 Task: open a new blank ppt, save the file as Airportss.pptxAdd the title 'Airports:', Add the following points with square bullets with the sub title 'A.	Atlanta Hartsfield-Jackson International Airport_x000D_
B.	Beijing Capital International Airport_x000D_
C.	Chicago O'Hare International Airport_x000D_
'Select the entire text and change line spacing to  3 ,change the font size of title and sub titile to 16
Action: Mouse moved to (174, 185)
Screenshot: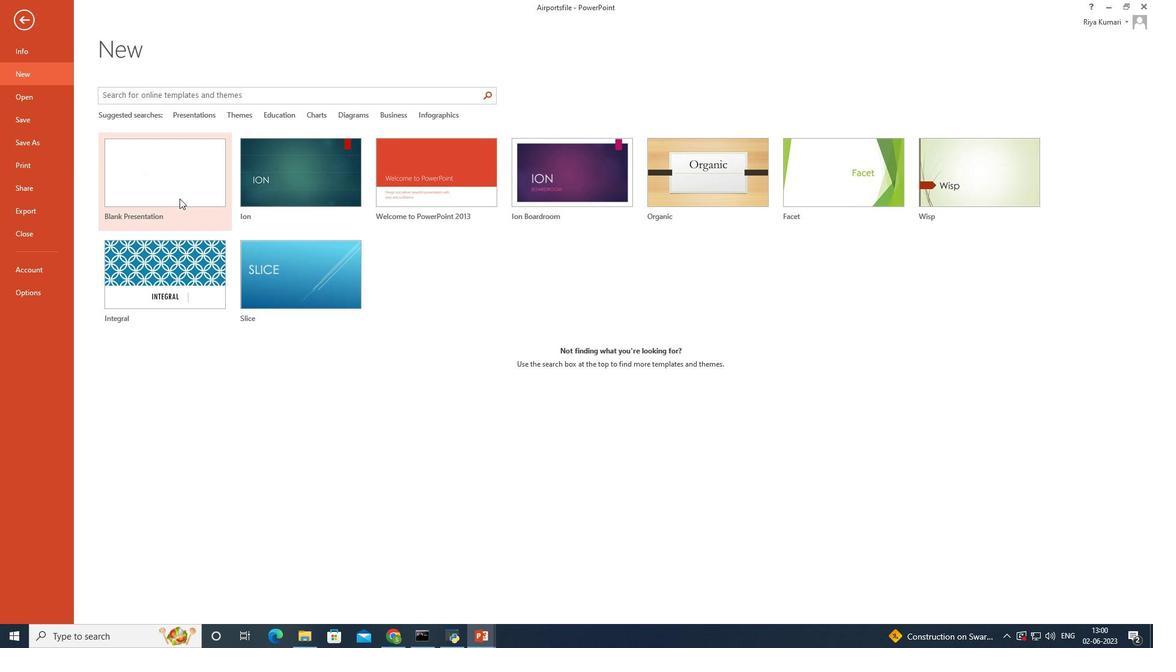 
Action: Mouse pressed left at (174, 185)
Screenshot: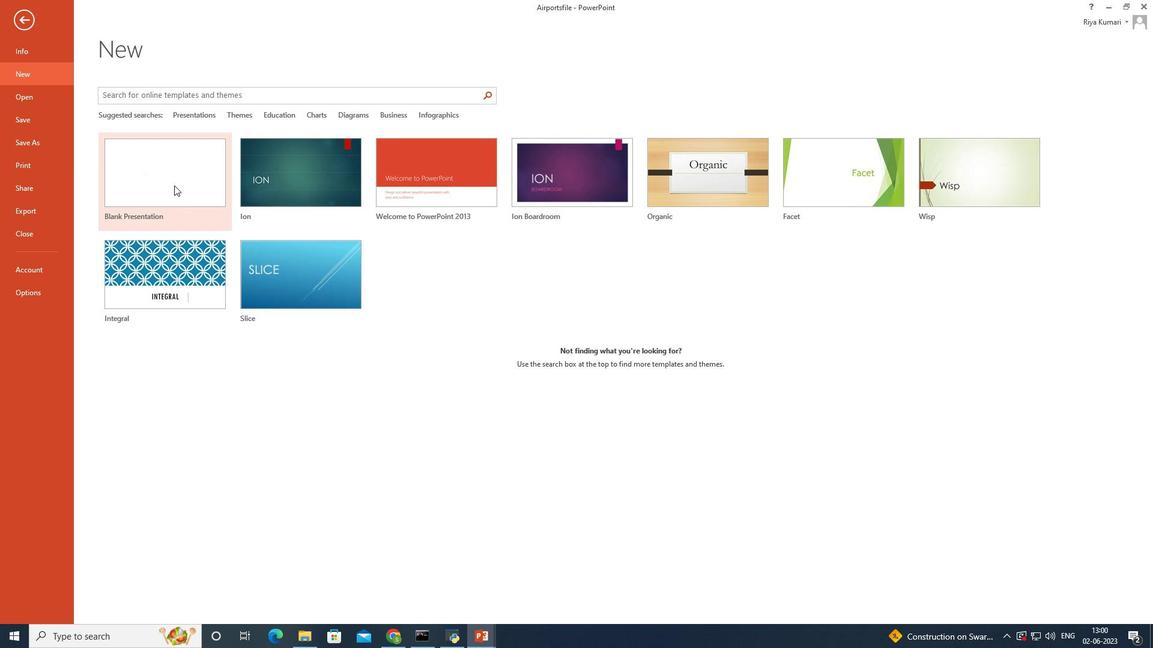 
Action: Mouse moved to (168, 216)
Screenshot: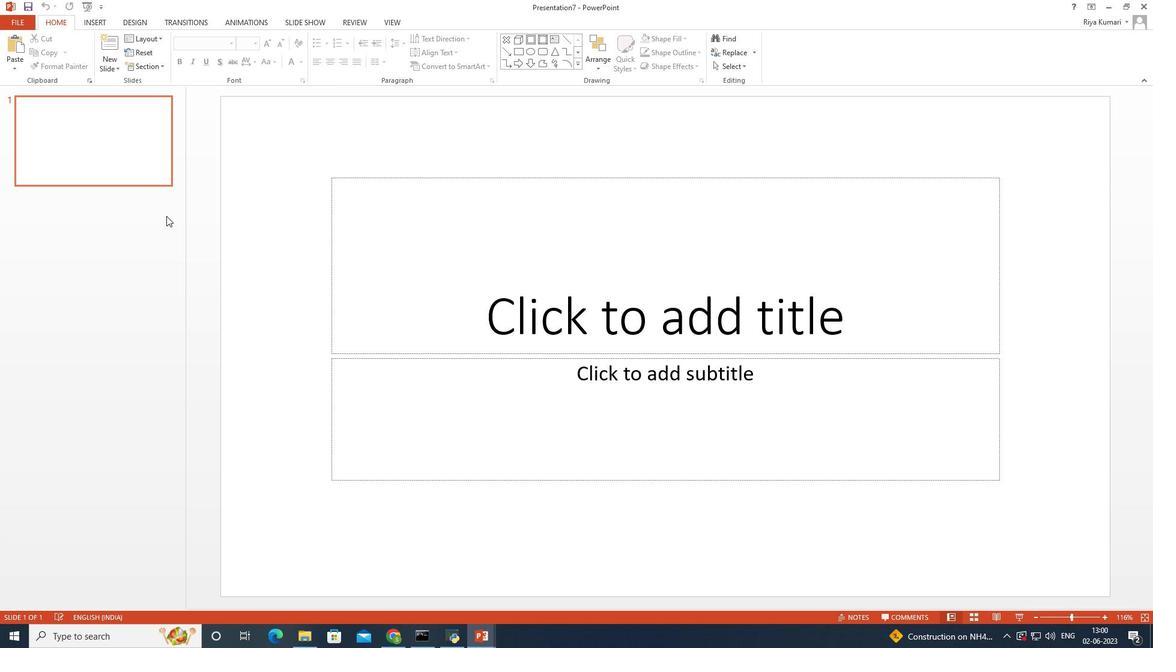 
Action: Key pressed ctrl+S
Screenshot: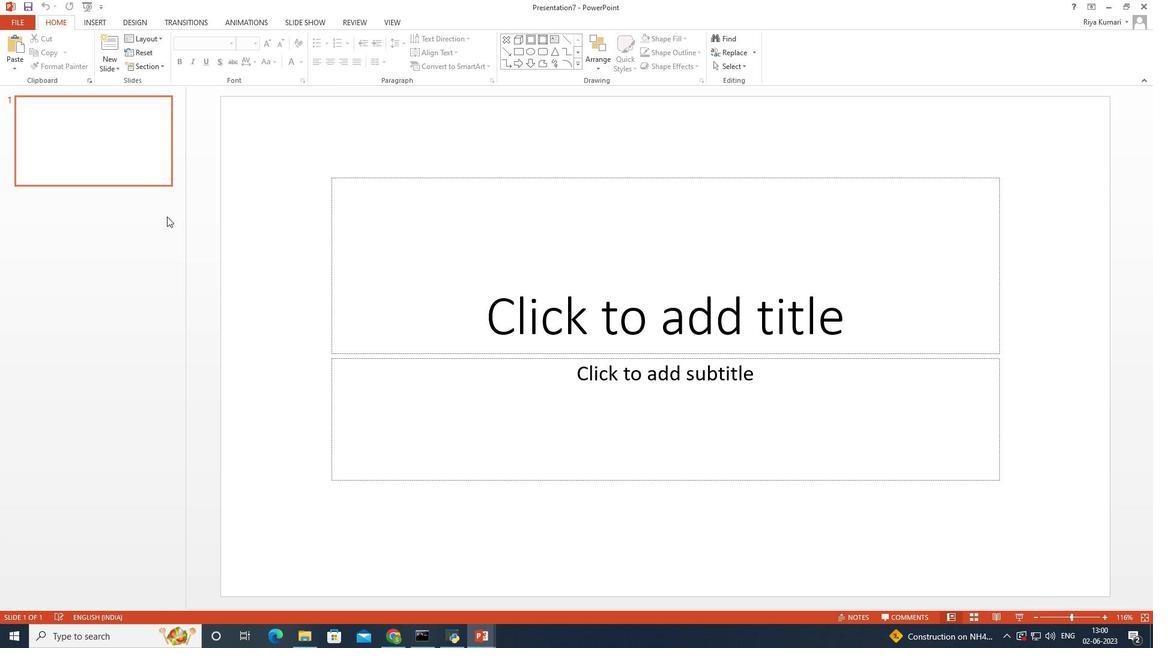 
Action: Mouse moved to (317, 124)
Screenshot: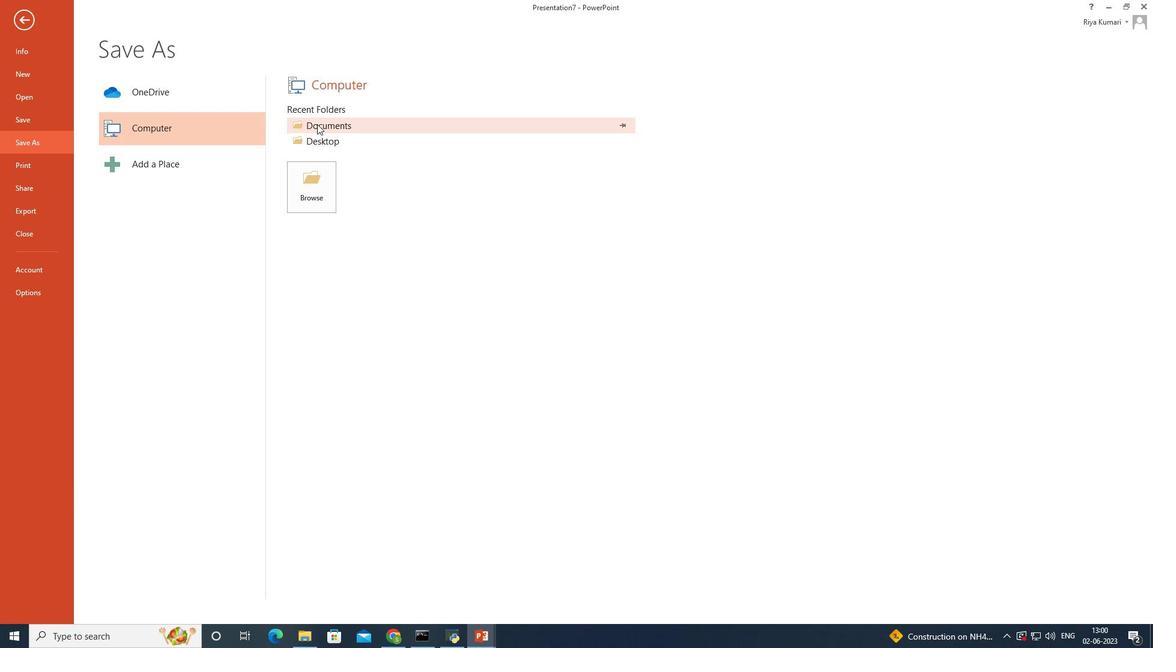 
Action: Mouse pressed left at (317, 124)
Screenshot: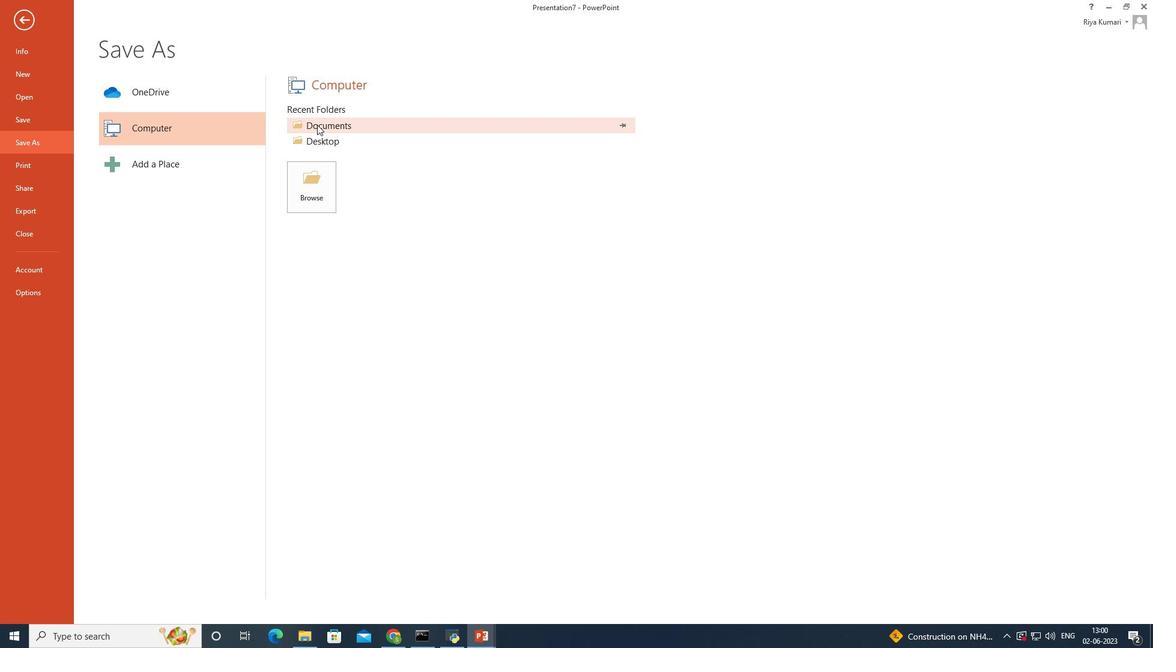 
Action: Mouse moved to (840, 386)
Screenshot: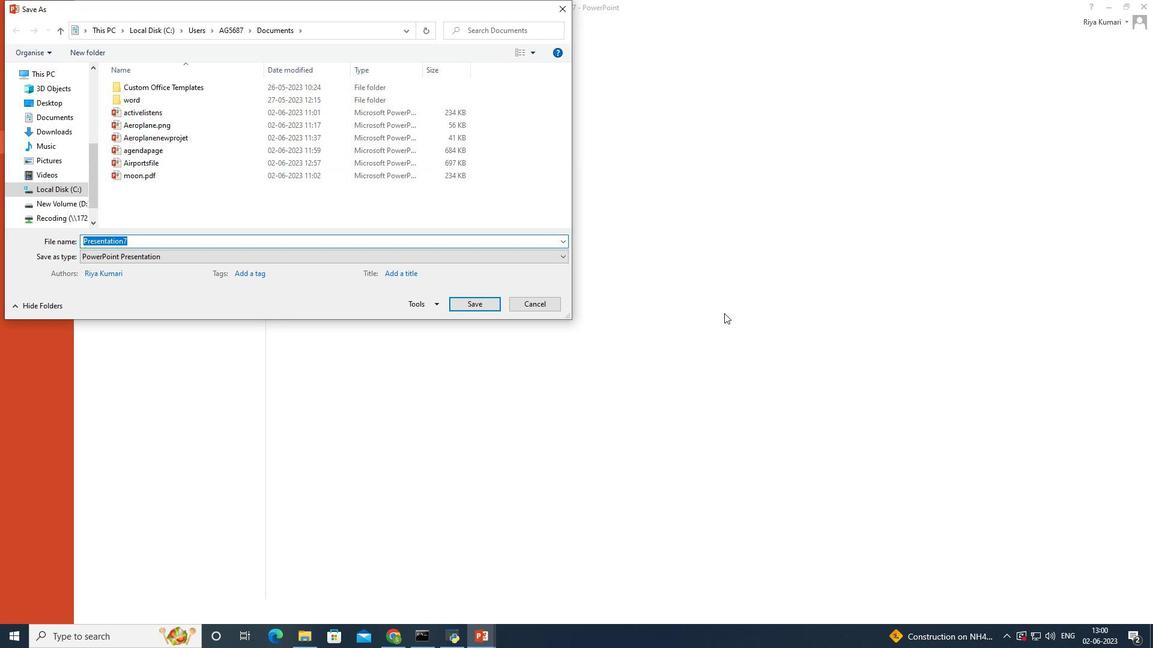 
Action: Key pressed <Key.shift>Airportss.pptz<Key.backspace>x<Key.enter>
Screenshot: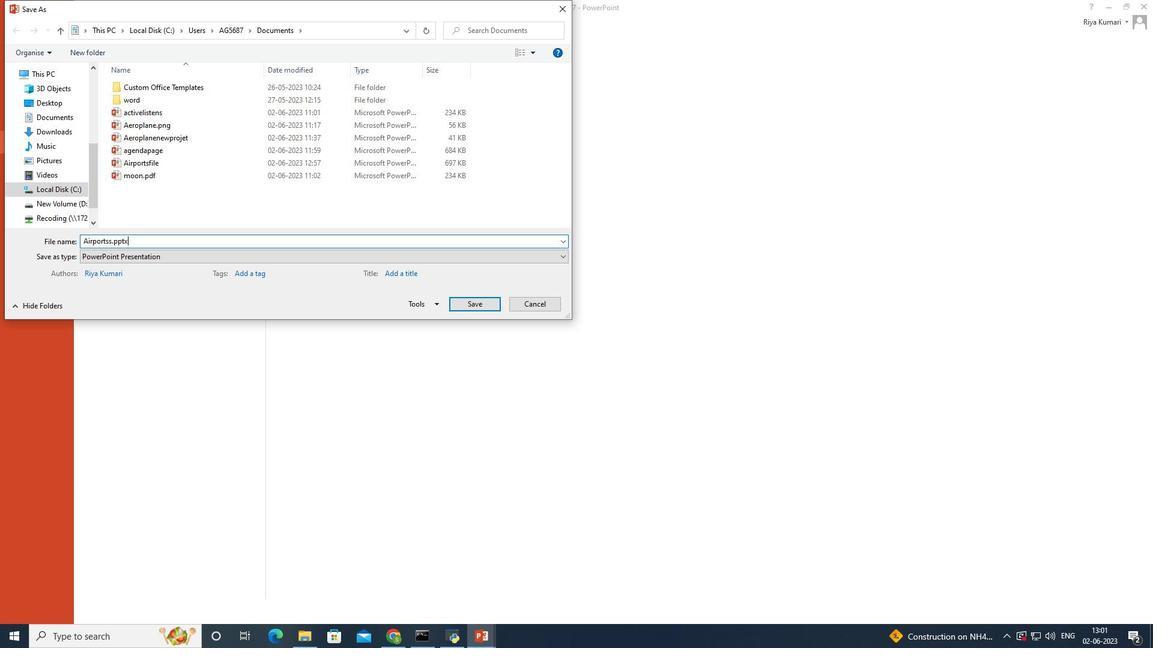 
Action: Mouse moved to (851, 323)
Screenshot: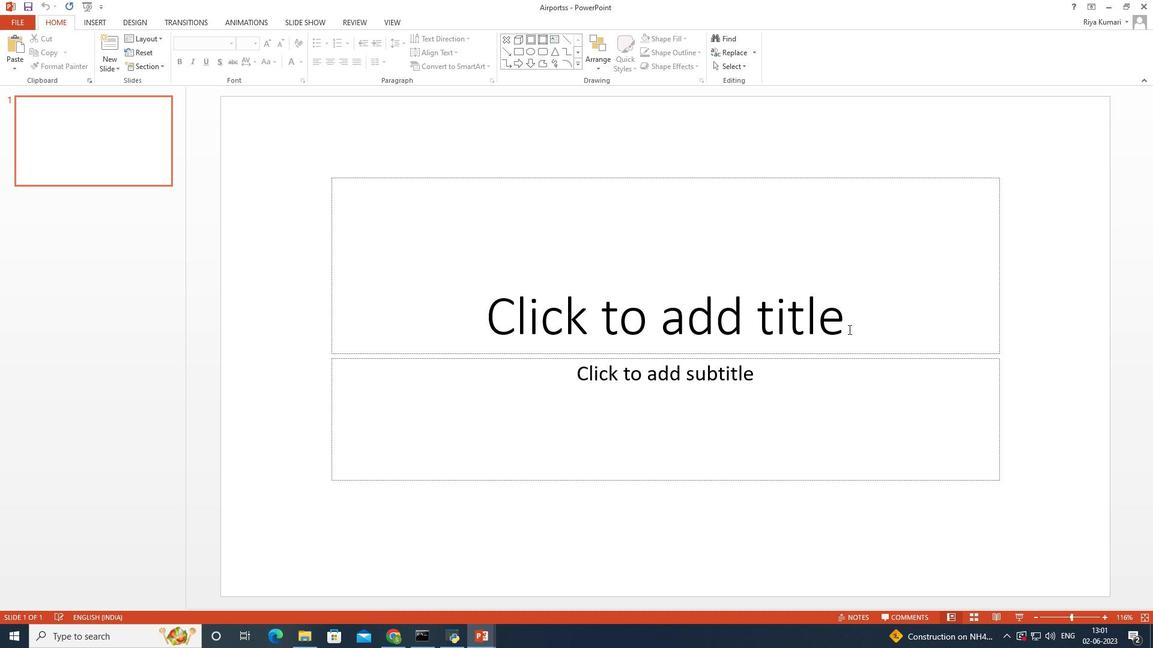 
Action: Mouse pressed left at (851, 323)
Screenshot: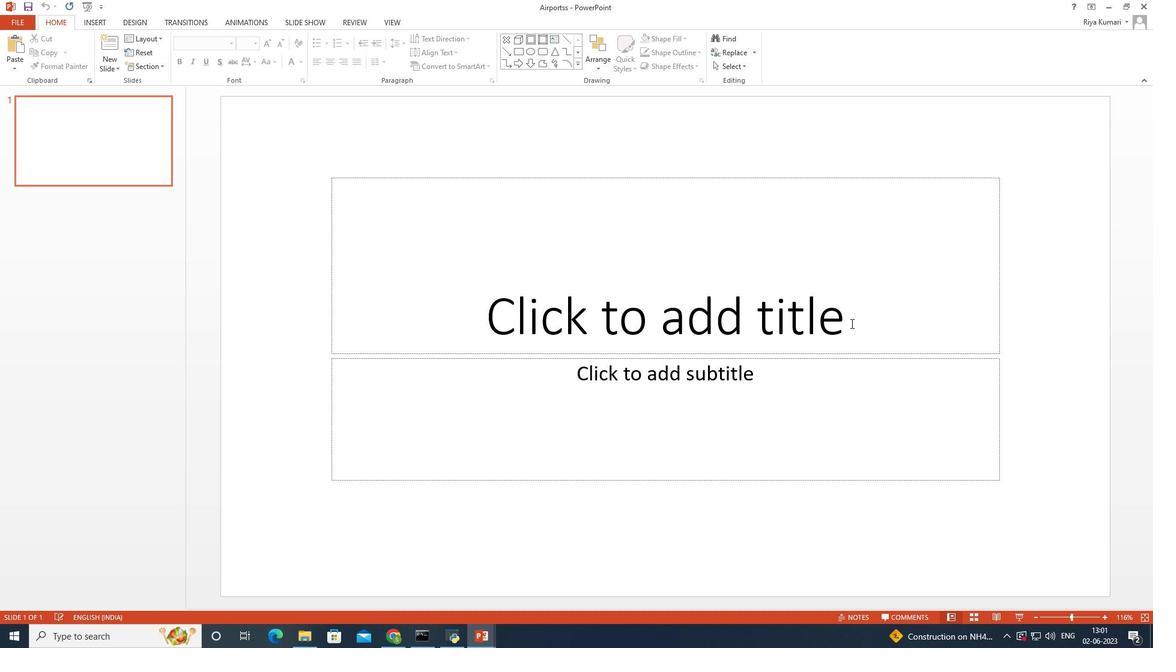 
Action: Mouse moved to (843, 321)
Screenshot: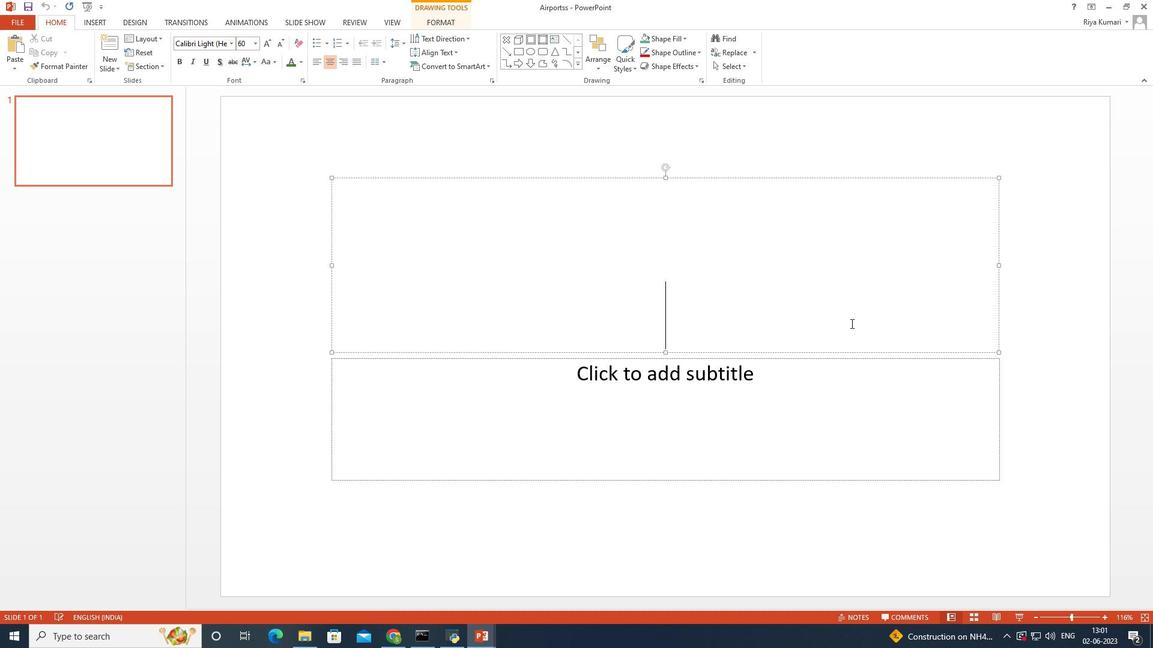 
Action: Key pressed <Key.shift>Airports
Screenshot: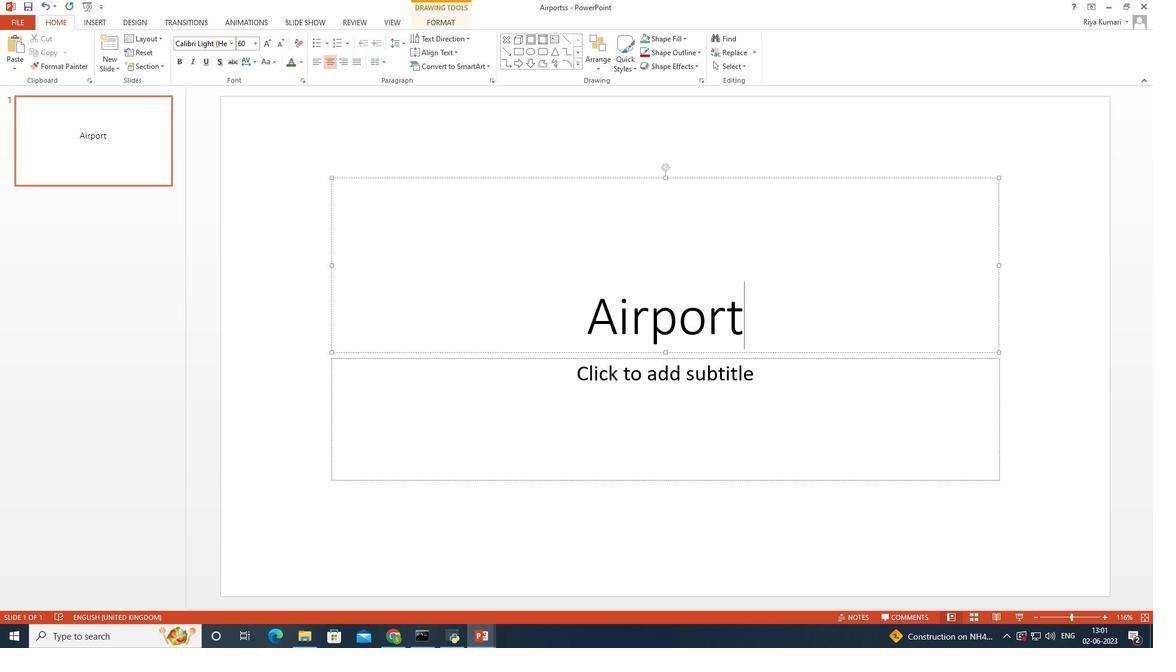 
Action: Mouse moved to (792, 385)
Screenshot: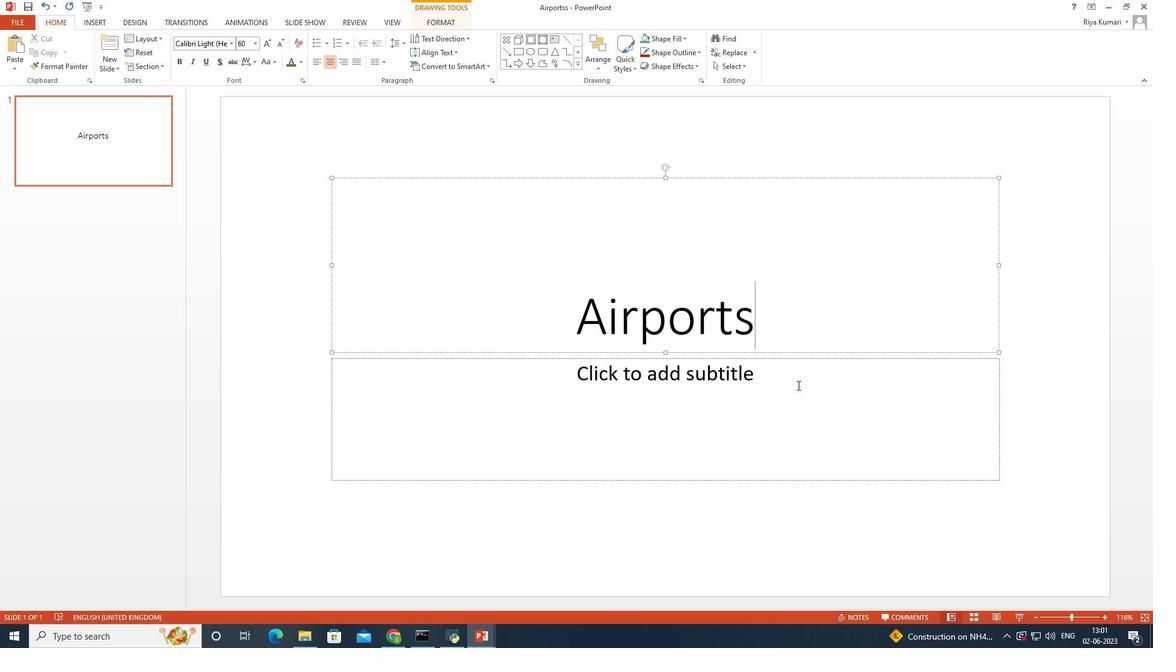 
Action: Mouse pressed left at (792, 385)
Screenshot: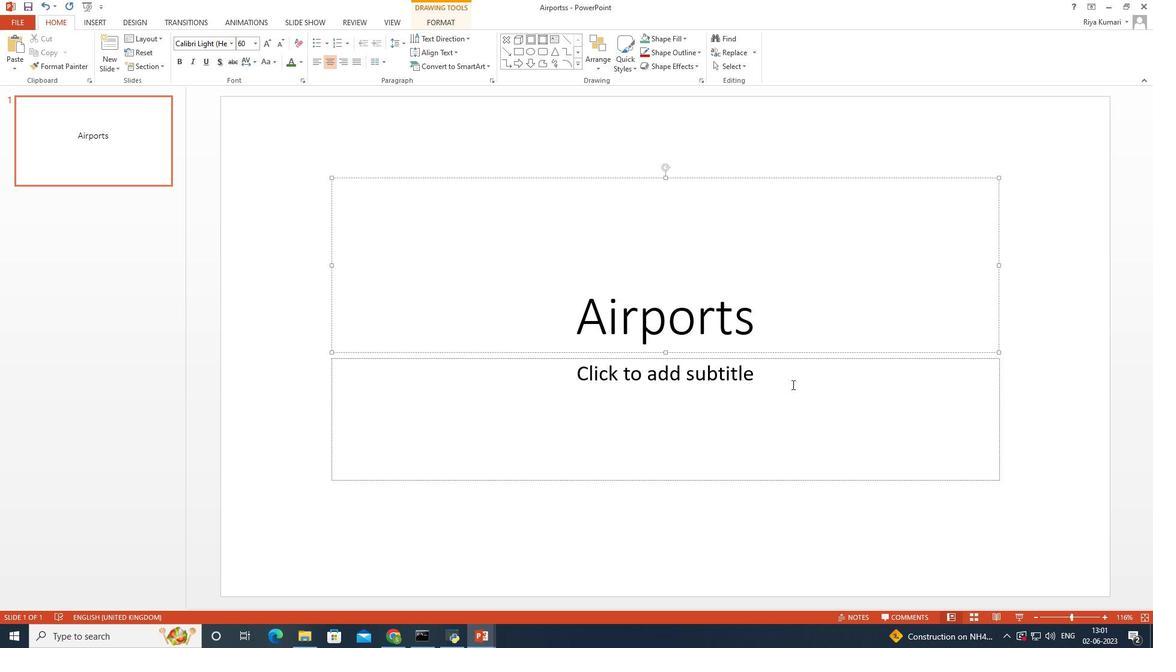 
Action: Mouse moved to (345, 43)
Screenshot: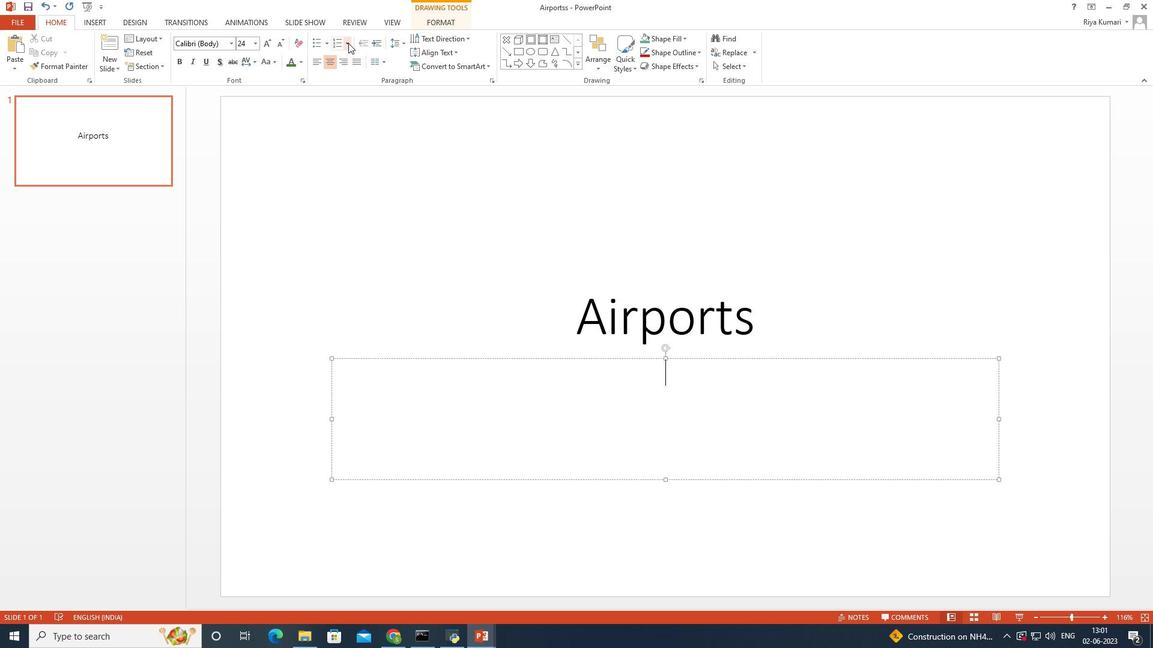 
Action: Mouse pressed left at (345, 43)
Screenshot: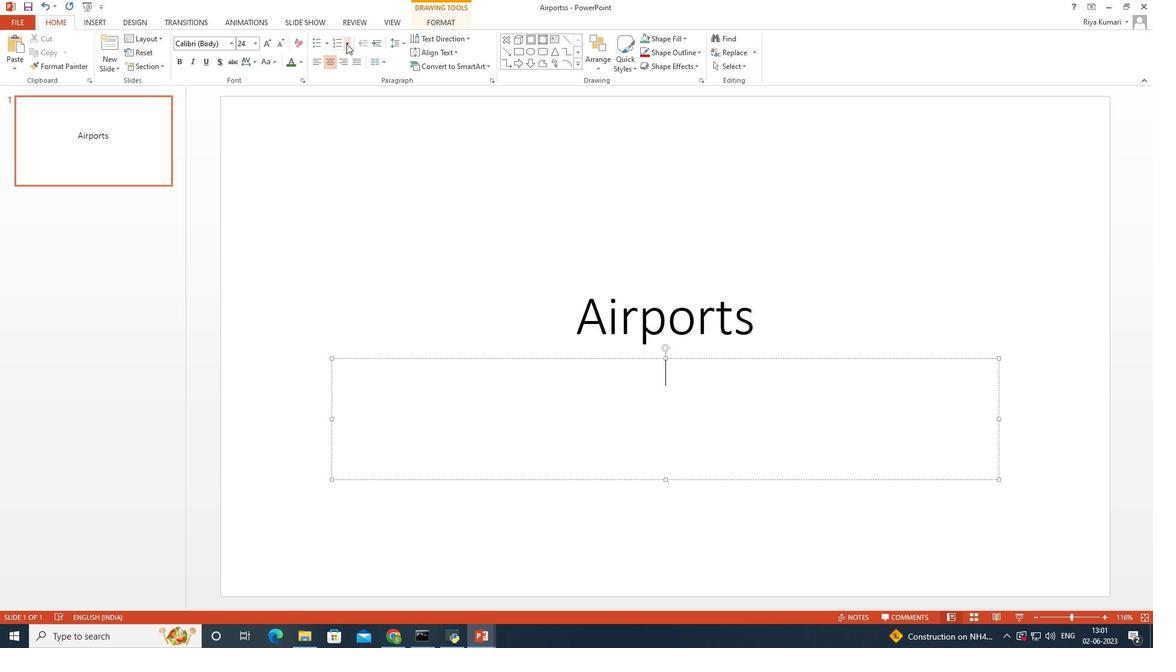 
Action: Mouse moved to (412, 124)
Screenshot: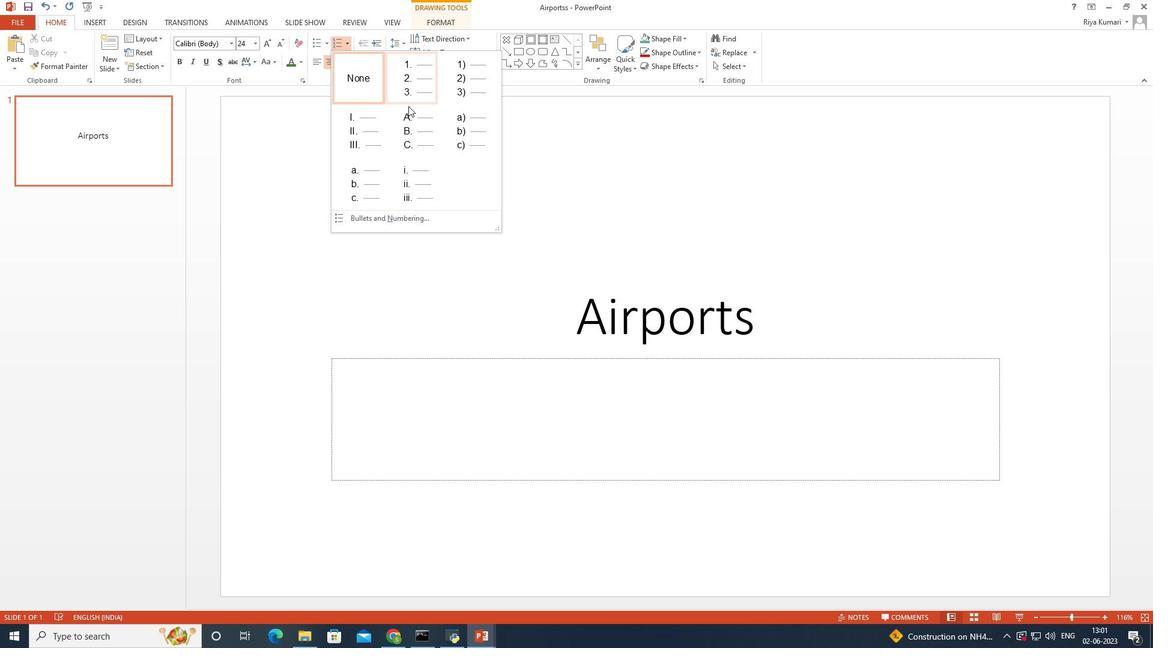 
Action: Mouse pressed left at (412, 124)
Screenshot: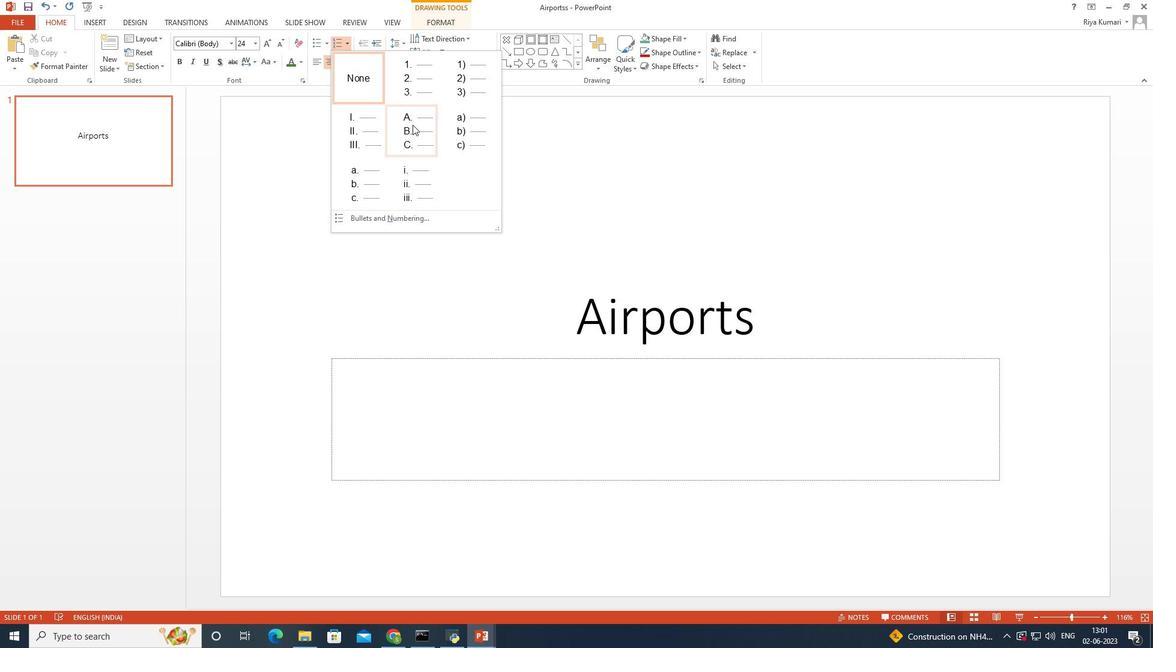 
Action: Mouse moved to (716, 213)
Screenshot: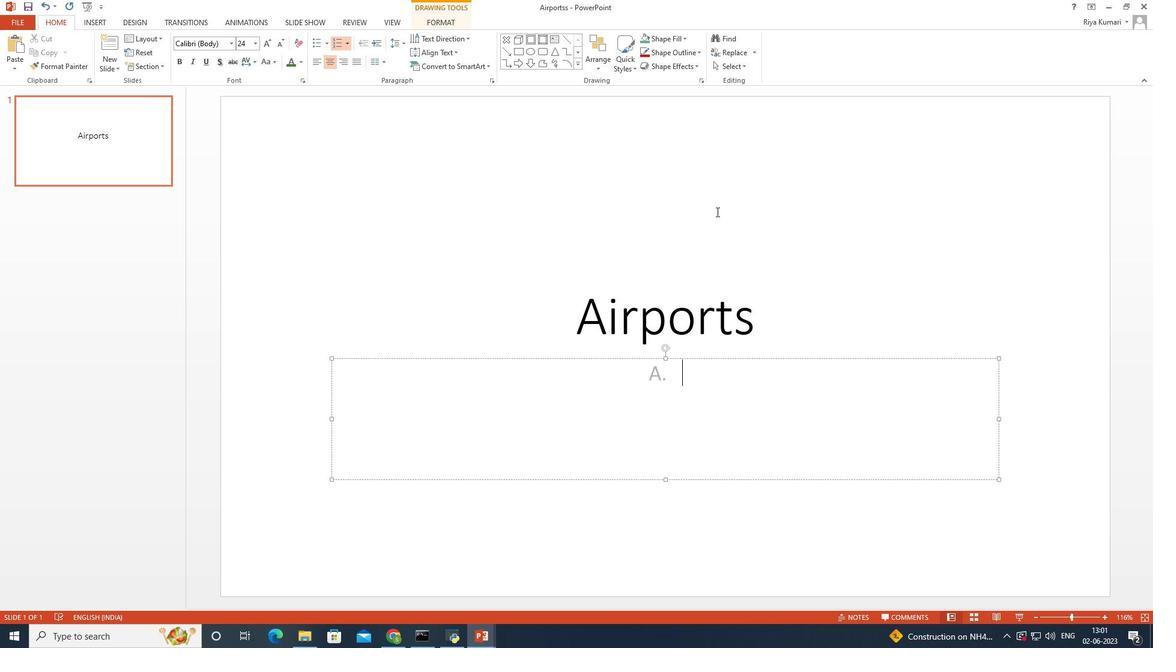 
Action: Key pressed <Key.shift>A
Screenshot: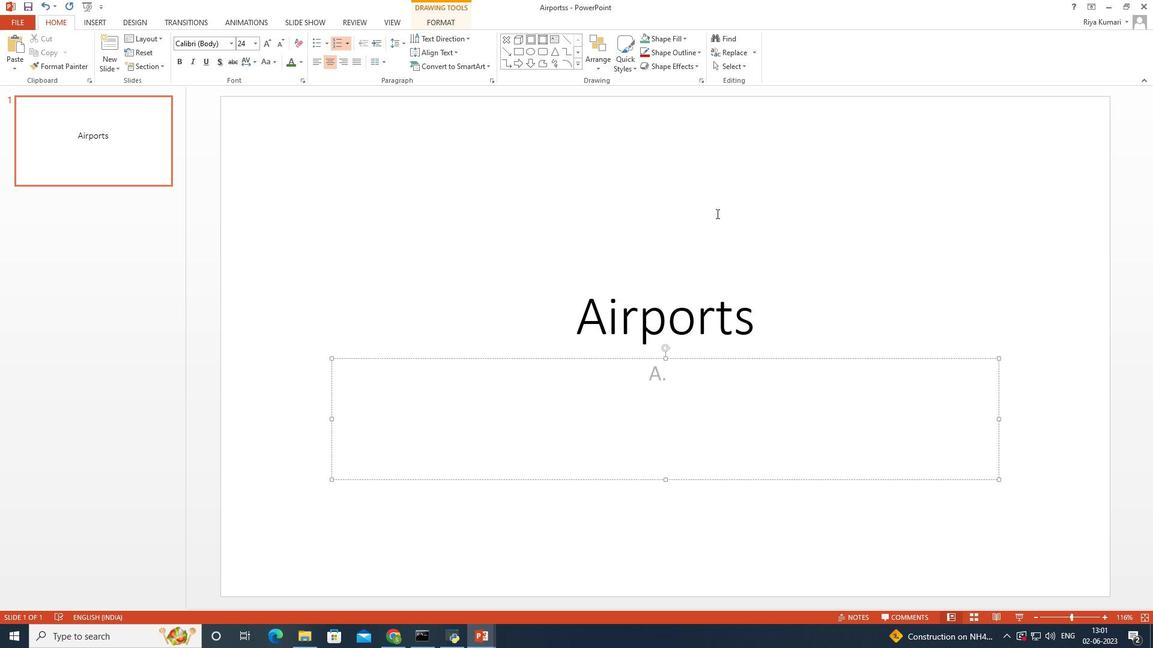 
Action: Mouse moved to (757, 221)
Screenshot: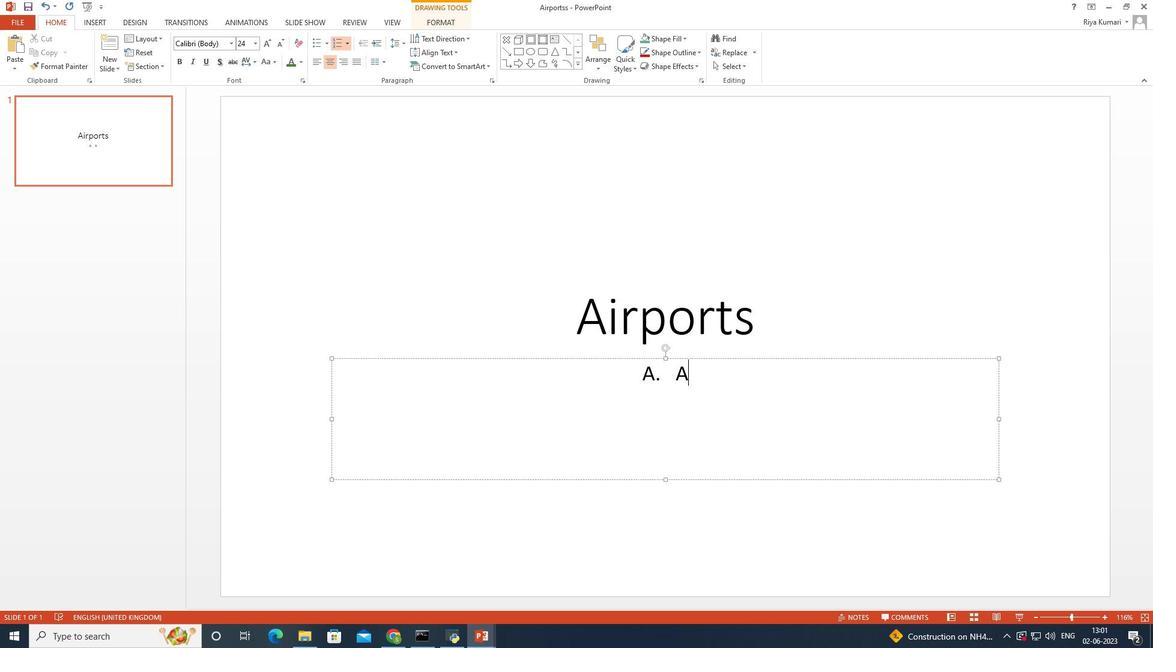 
Action: Key pressed tlanta<Key.space><Key.shift>Hartsfield-<Key.shift>jackson<Key.space><Key.shift>International<Key.space><Key.shift>Airport<Key.enter><Key.shift>Beijing<Key.space><Key.shift>Capital<Key.space><Key.shift>Intr<Key.backspace>ernational<Key.space><Key.shift>Airport<Key.space><Key.shift>Chicago<Key.space><Key.shift>O'<Key.space><Key.shift>Hare<Key.space><Key.shift>Internation
Screenshot: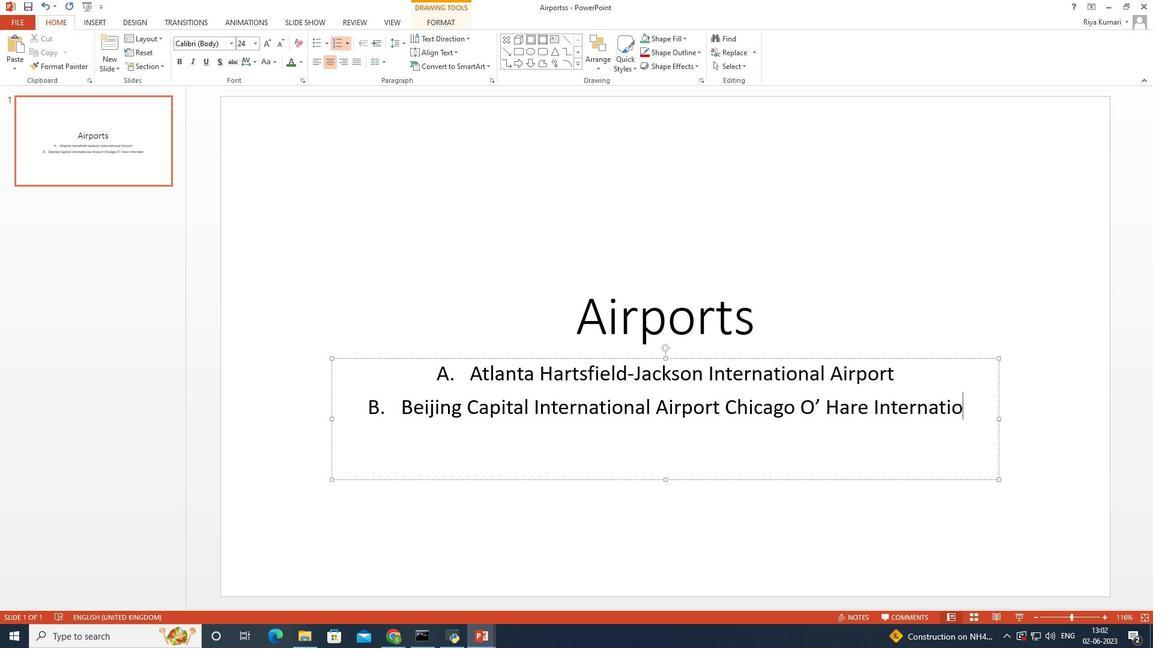 
Action: Mouse moved to (758, 221)
Screenshot: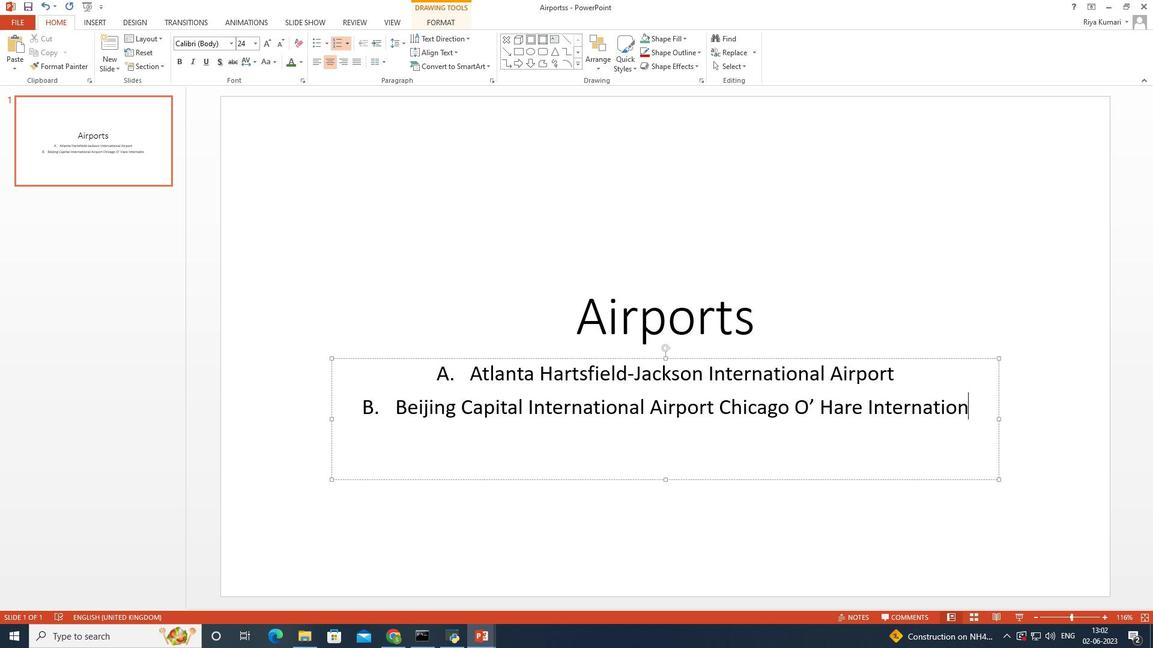 
Action: Key pressed a
Screenshot: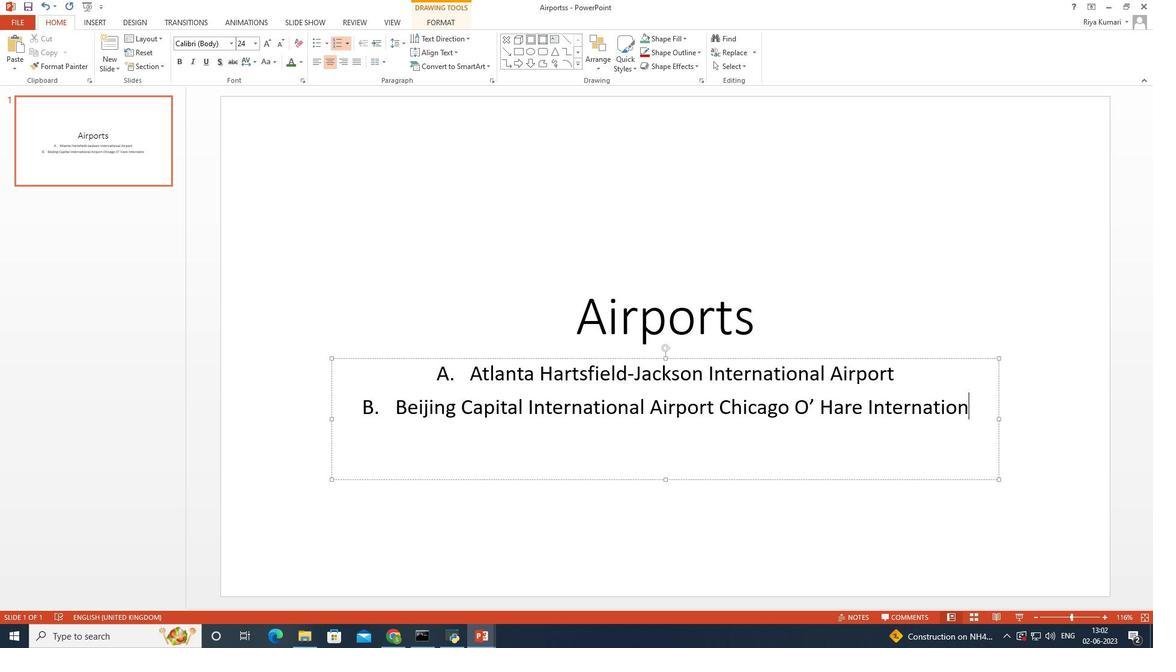 
Action: Mouse moved to (763, 221)
Screenshot: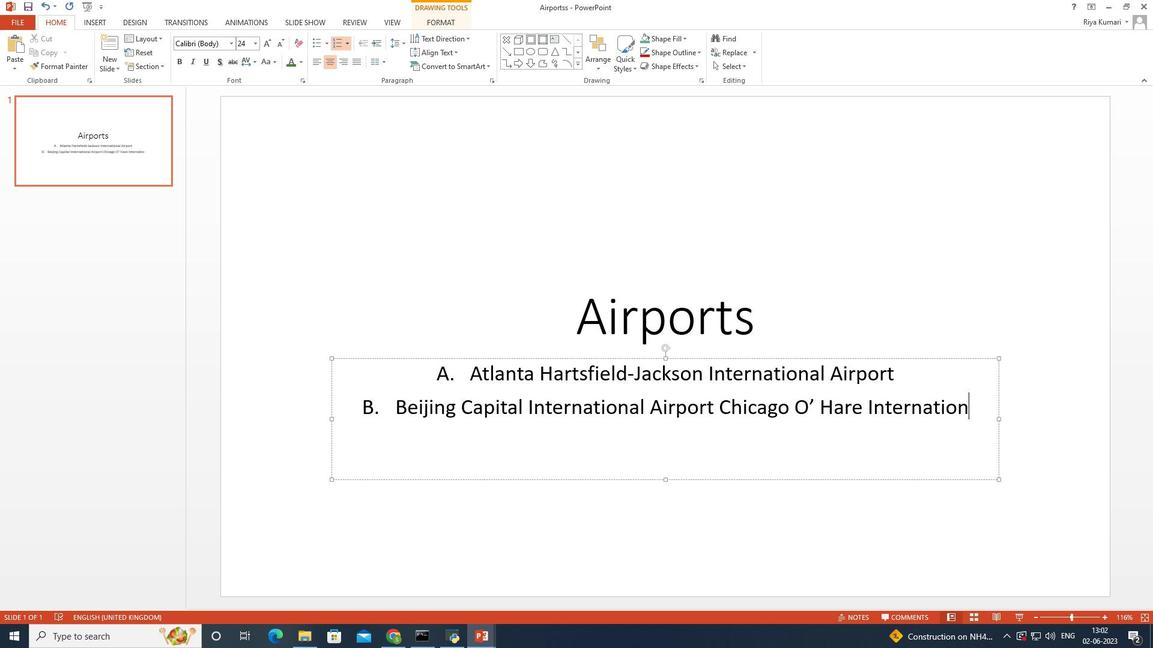 
Action: Key pressed l<Key.space>
Screenshot: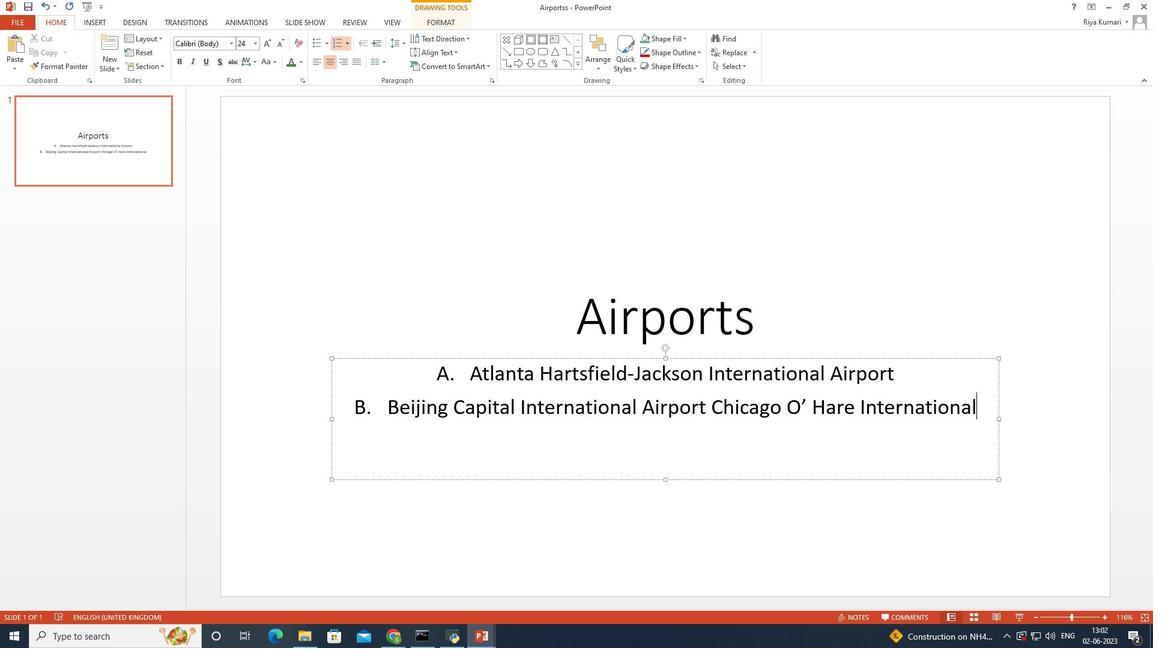 
Action: Mouse moved to (711, 404)
Screenshot: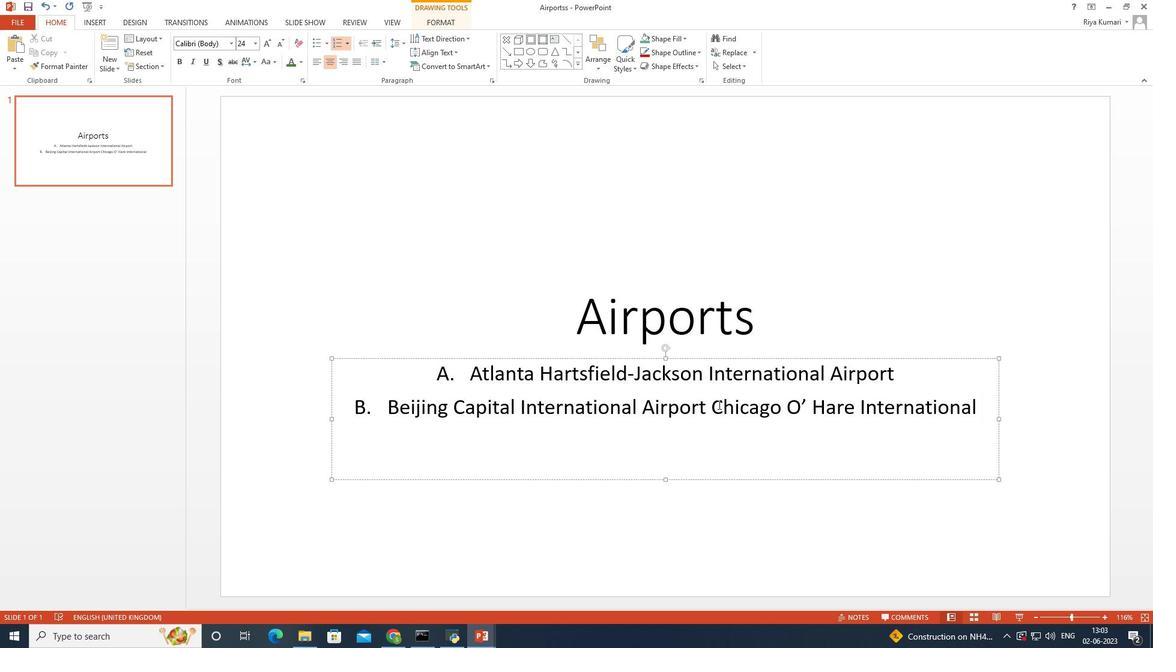 
Action: Mouse pressed left at (711, 404)
Screenshot: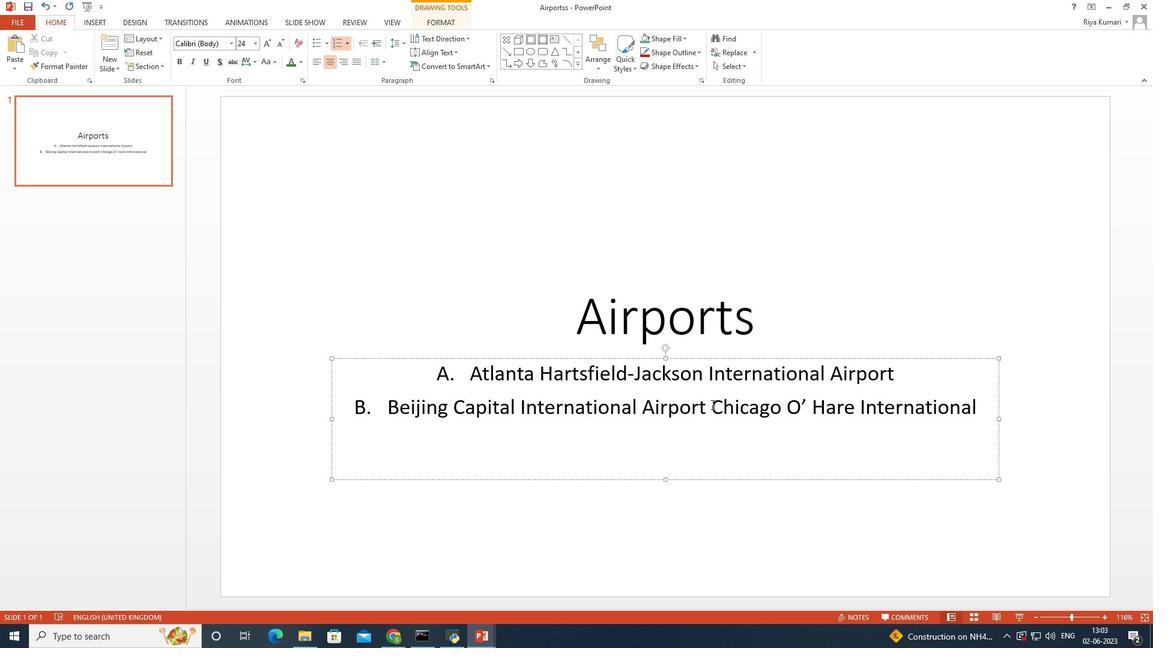 
Action: Mouse moved to (928, 383)
Screenshot: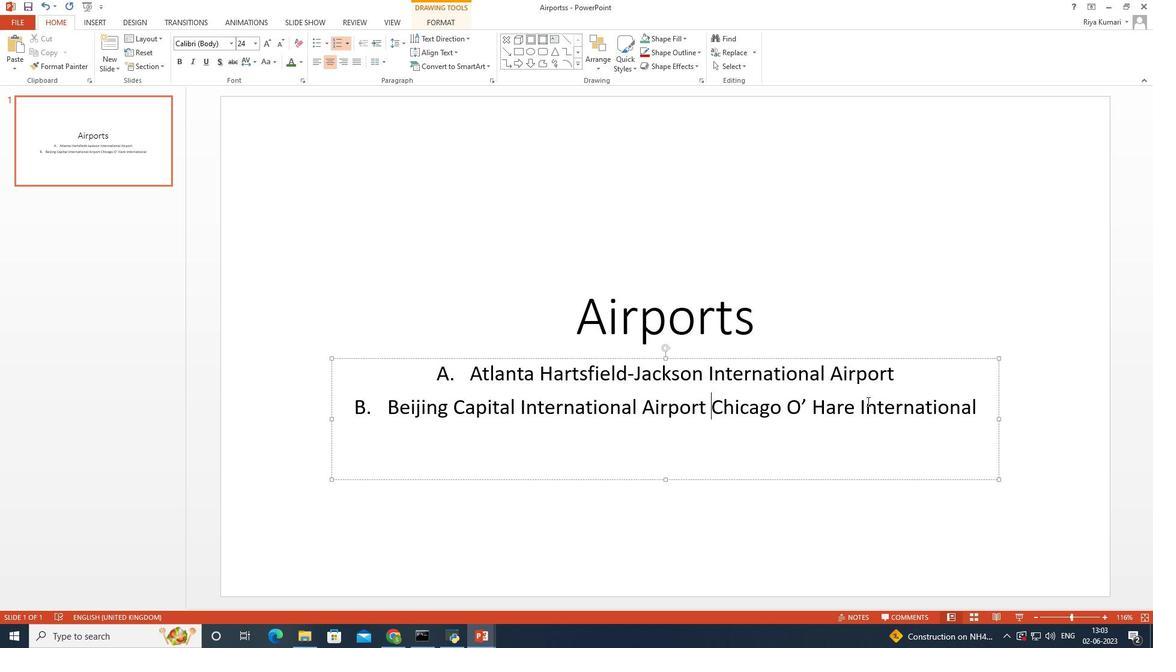 
Action: Key pressed <Key.enter><Key.right><Key.right><Key.right><Key.right><Key.right><Key.right><Key.right><Key.right><Key.right><Key.right><Key.right><Key.right><Key.right><Key.right><Key.right><Key.right><Key.right><Key.right><Key.right><Key.right><Key.right><Key.right><Key.right><Key.right><Key.right><Key.right><Key.right><Key.right><Key.right><Key.space><Key.shift>Airport
Screenshot: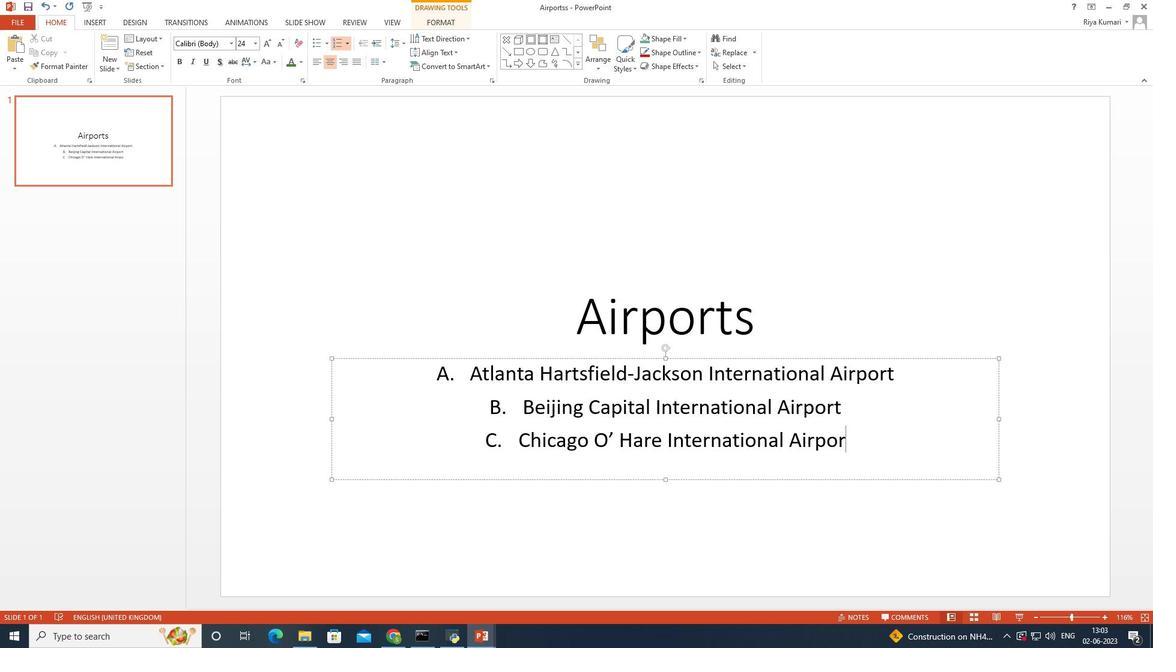 
Action: Mouse moved to (475, 371)
Screenshot: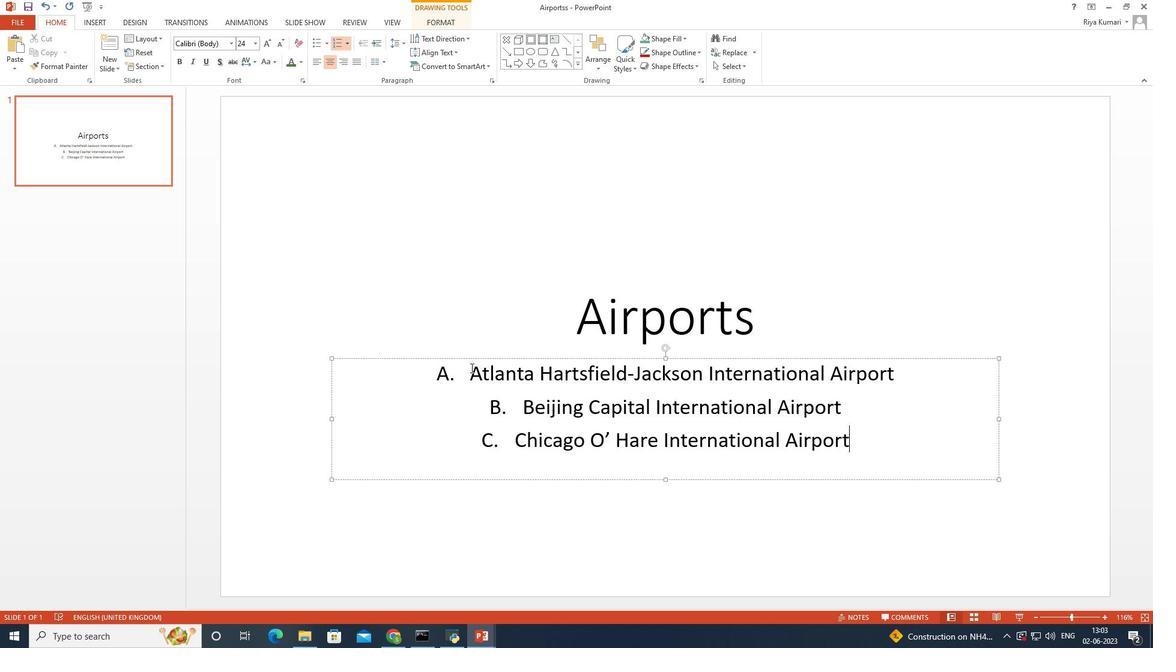 
Action: Mouse pressed left at (475, 371)
Screenshot: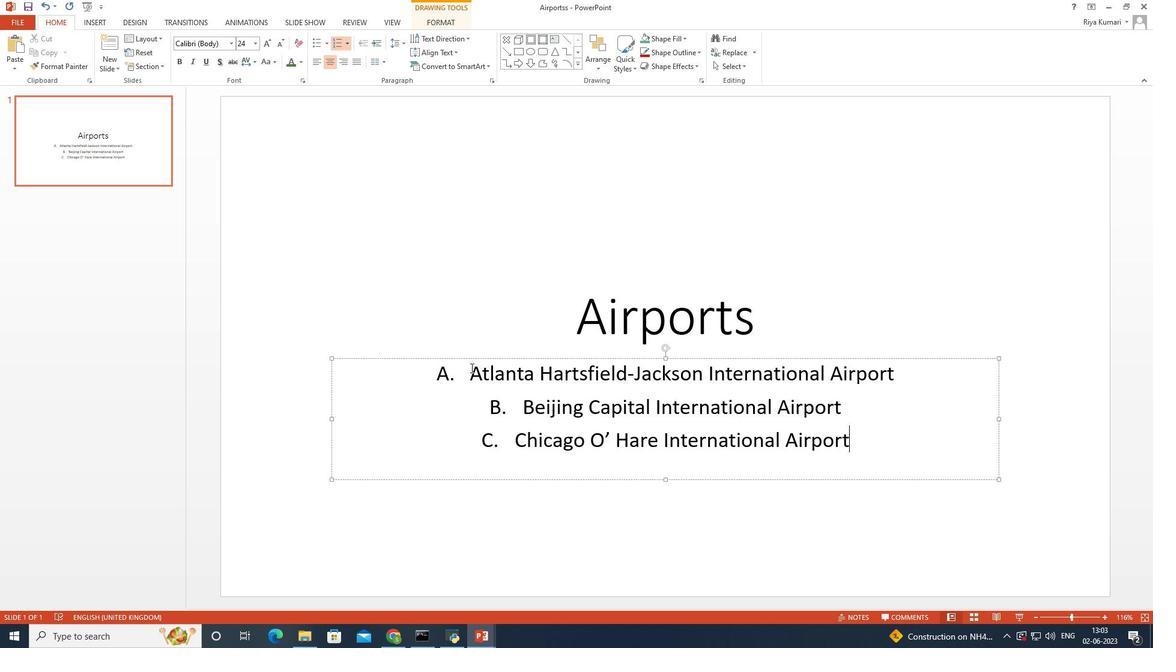 
Action: Mouse moved to (394, 42)
Screenshot: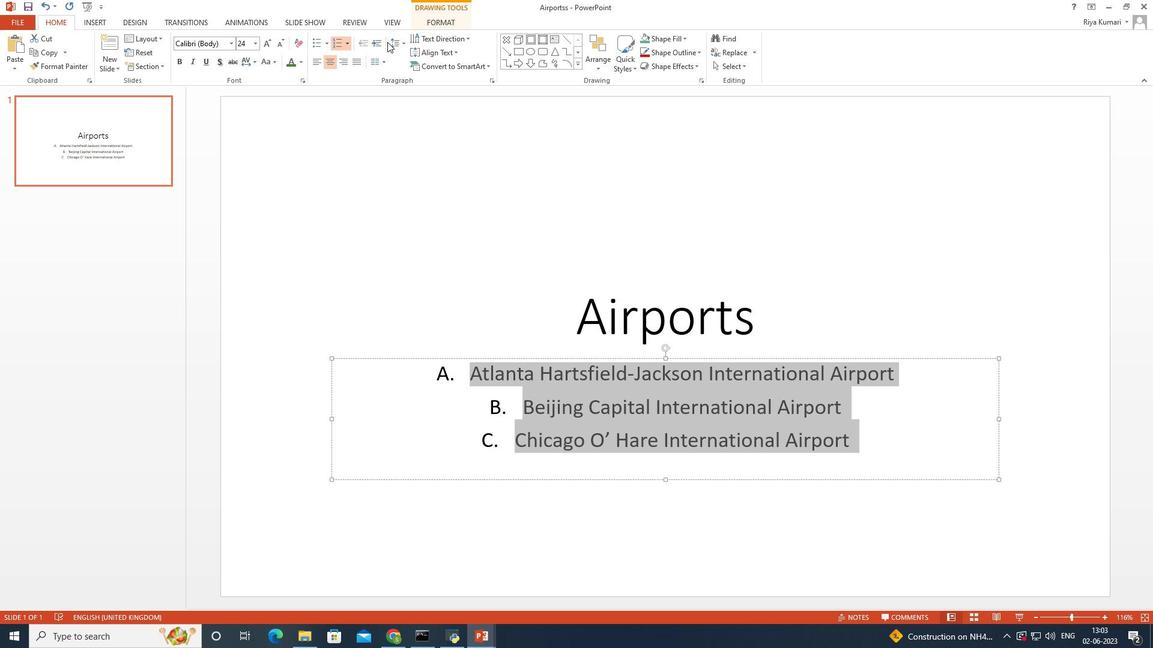 
Action: Mouse pressed left at (394, 42)
Screenshot: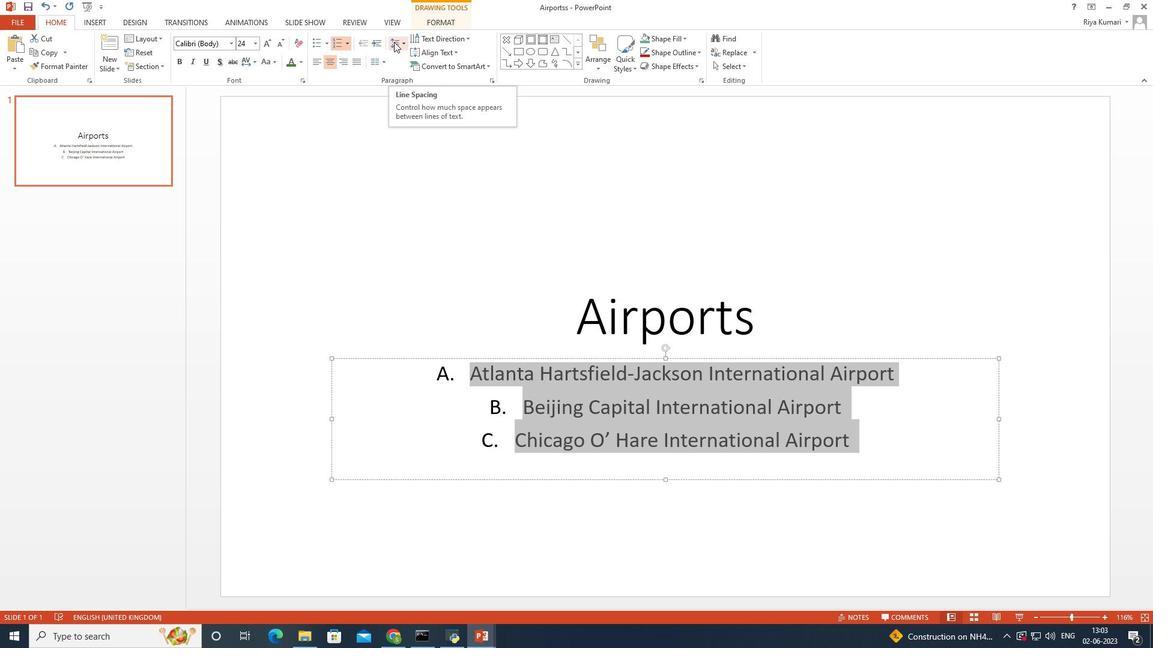 
Action: Mouse moved to (405, 117)
Screenshot: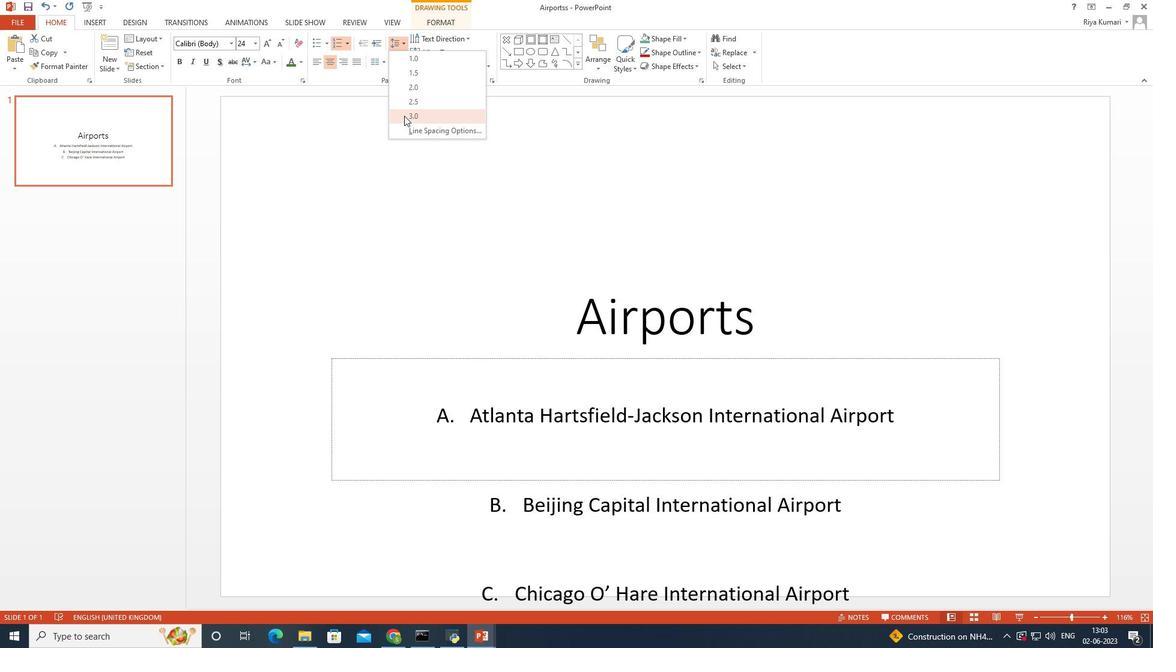 
Action: Mouse pressed left at (405, 117)
Screenshot: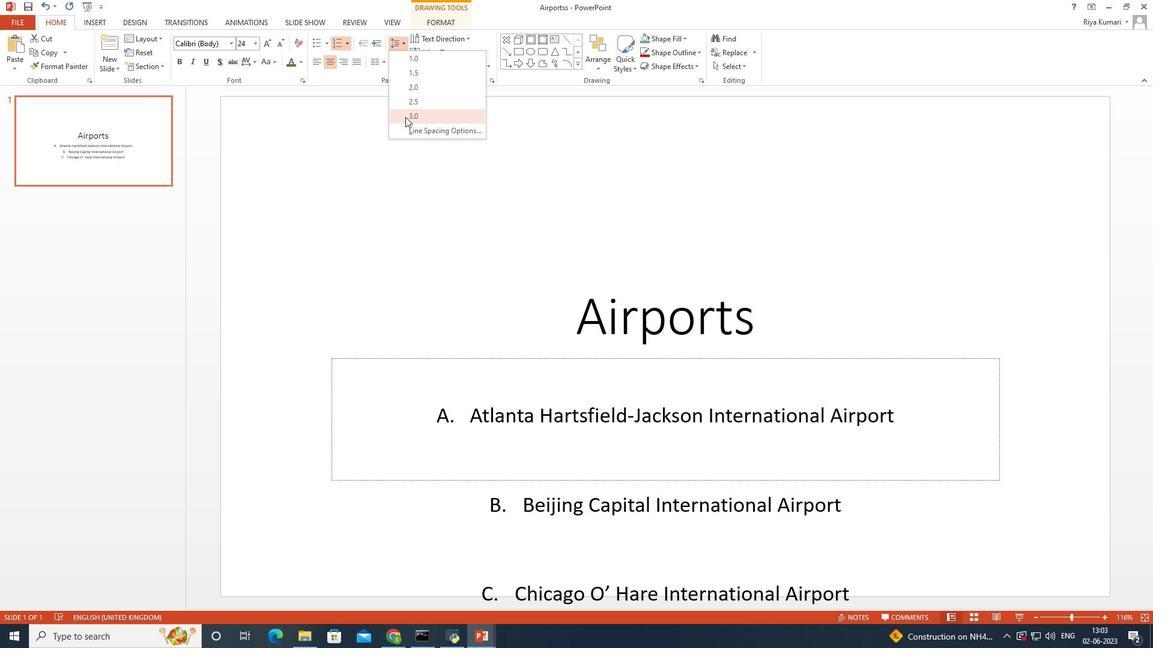 
Action: Mouse moved to (257, 47)
Screenshot: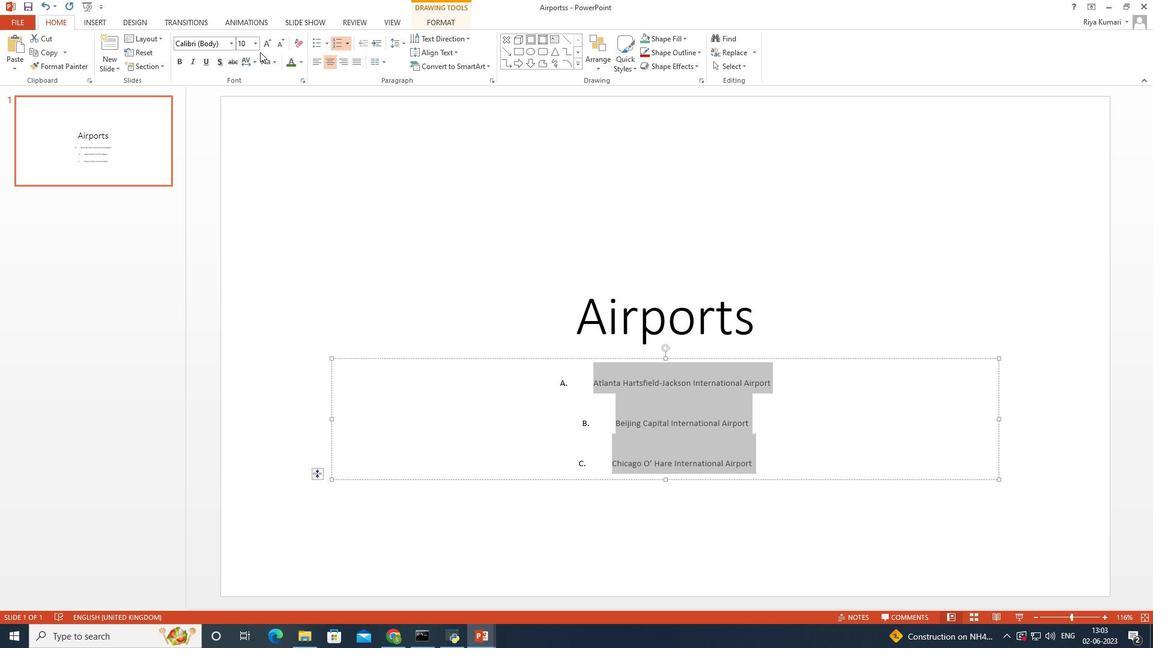 
Action: Mouse pressed left at (257, 47)
Screenshot: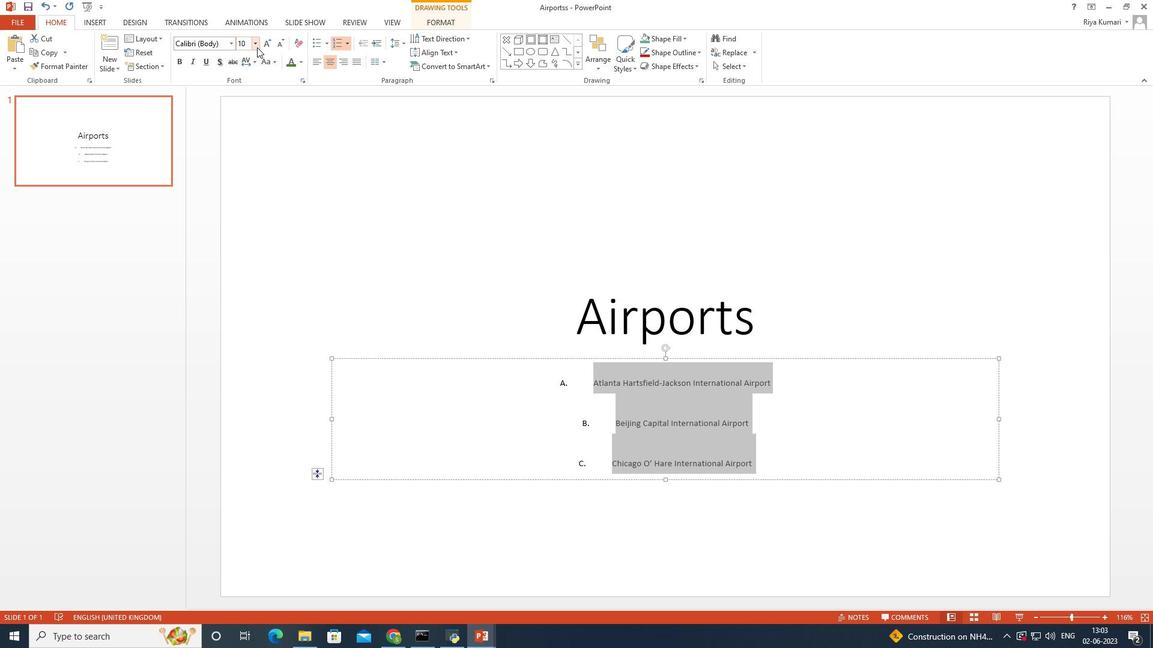 
Action: Mouse moved to (245, 138)
Screenshot: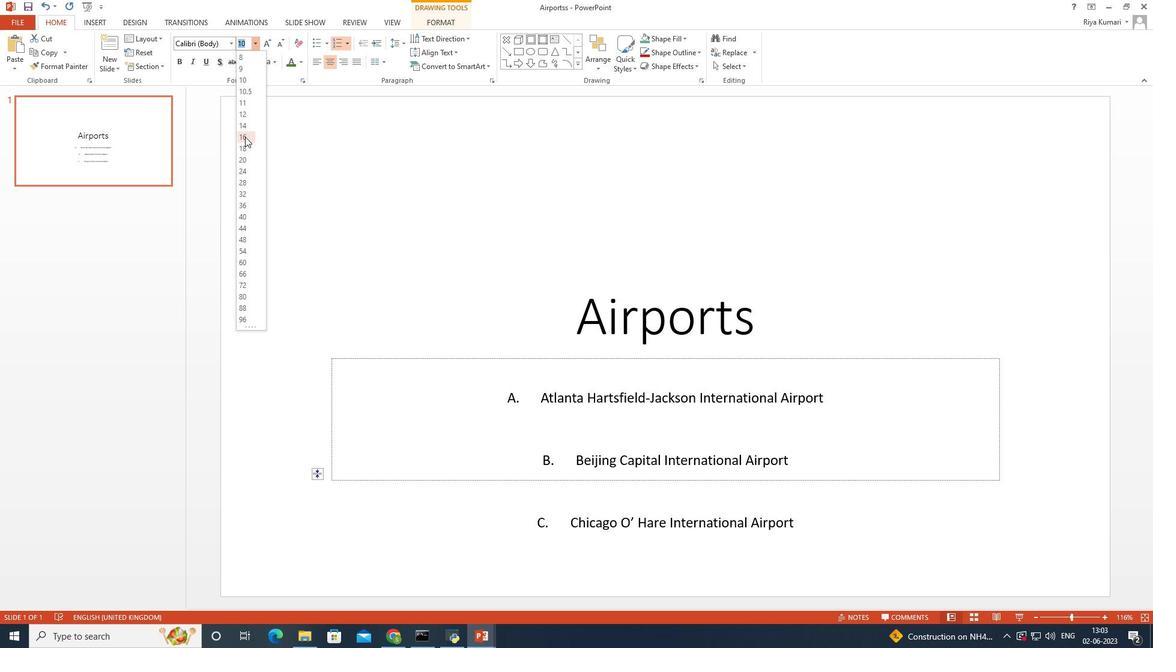 
Action: Mouse pressed left at (245, 138)
Screenshot: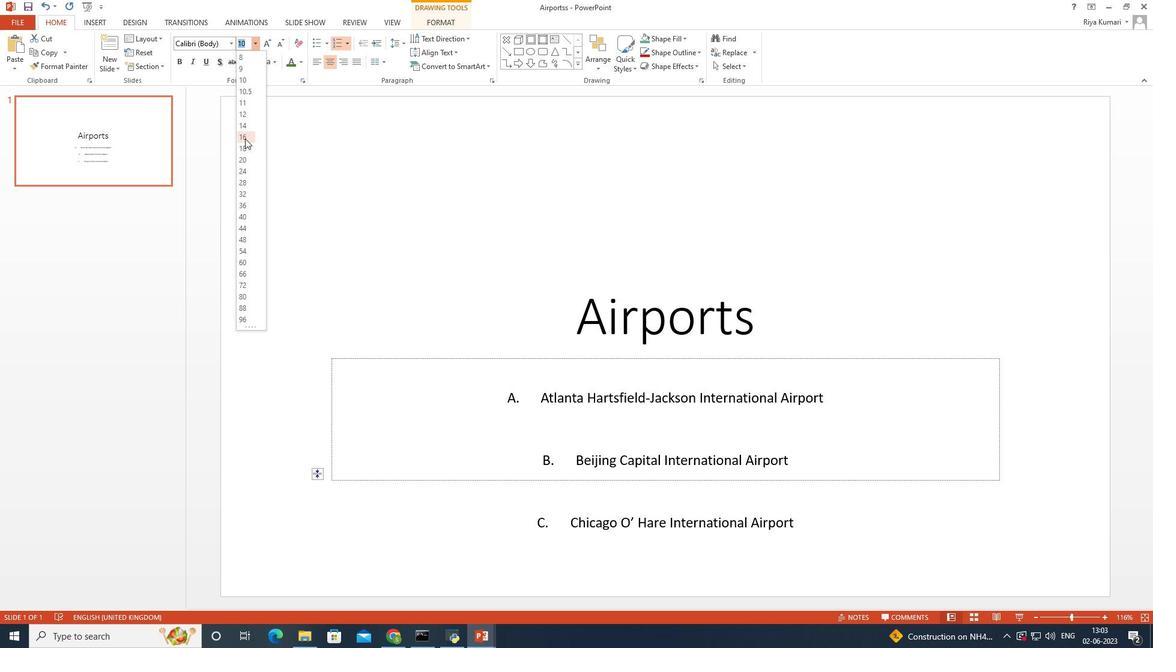 
Action: Mouse moved to (762, 323)
Screenshot: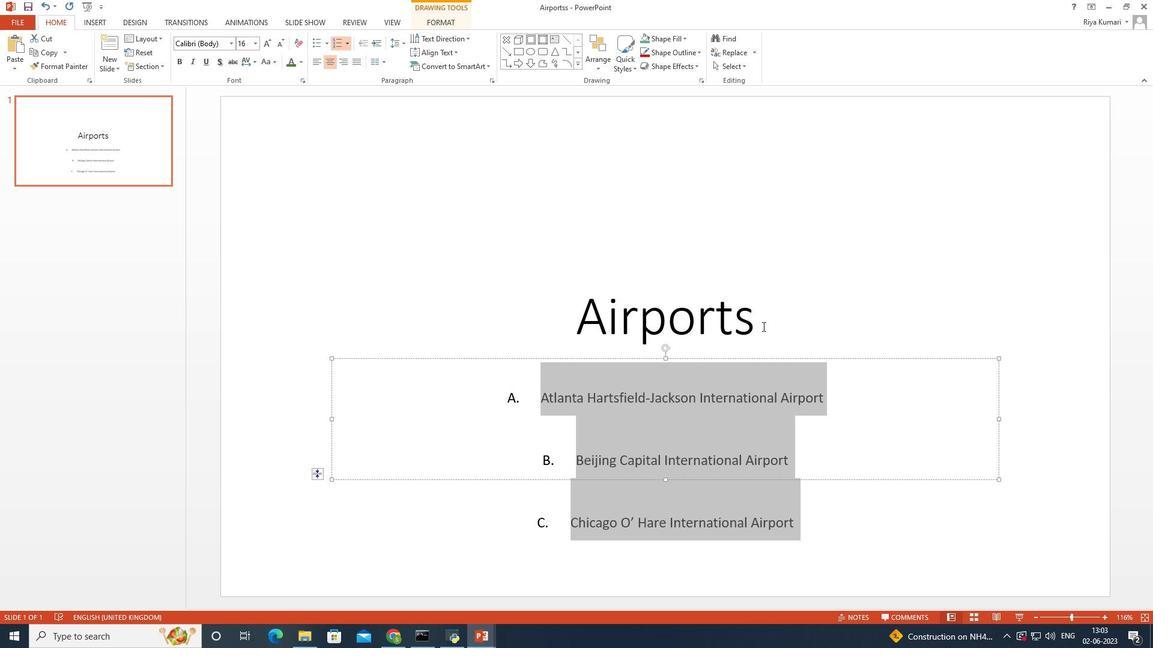 
Action: Mouse pressed left at (762, 323)
Screenshot: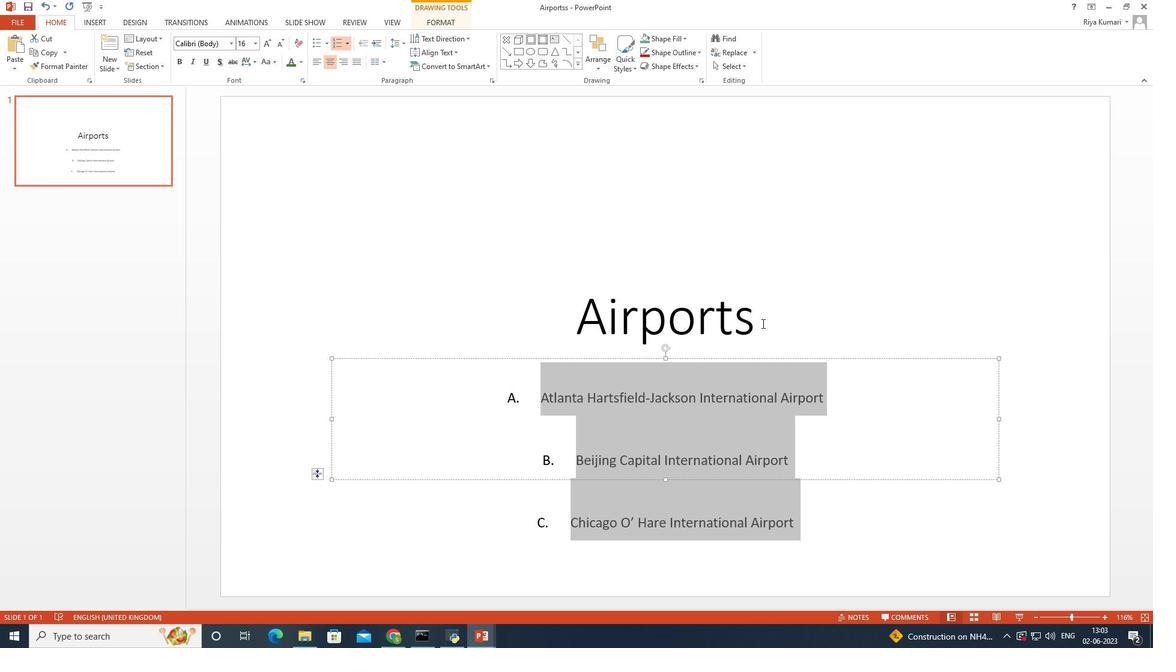 
Action: Mouse pressed left at (762, 323)
Screenshot: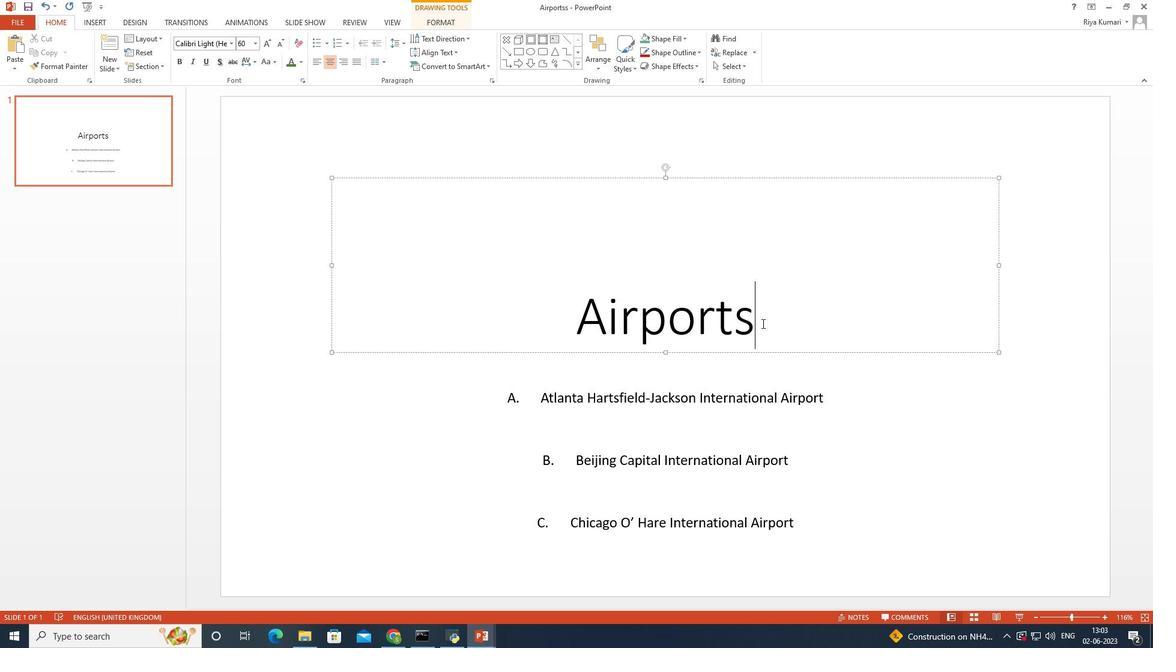 
Action: Mouse moved to (255, 40)
Screenshot: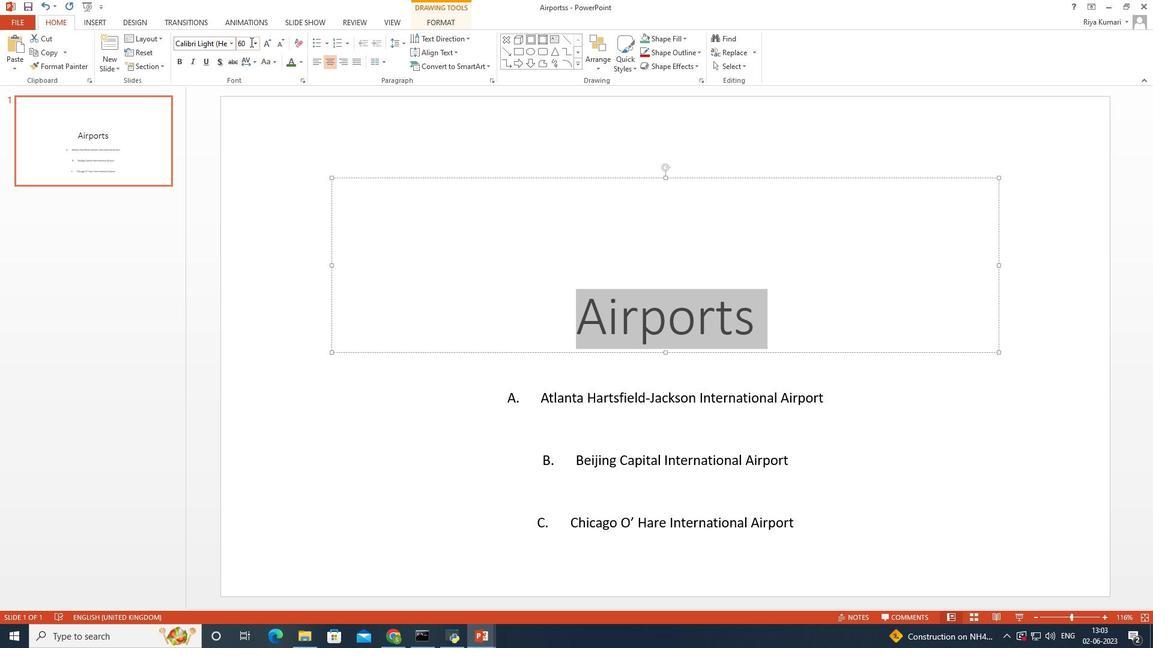 
Action: Mouse pressed left at (255, 40)
Screenshot: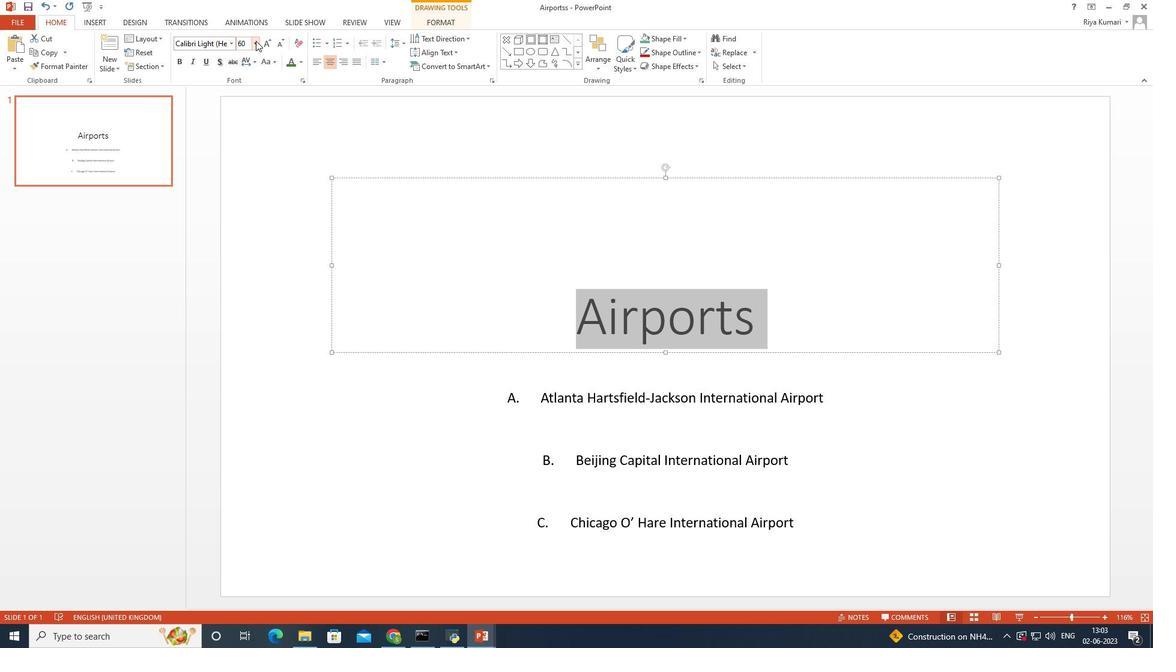 
Action: Mouse moved to (246, 136)
Screenshot: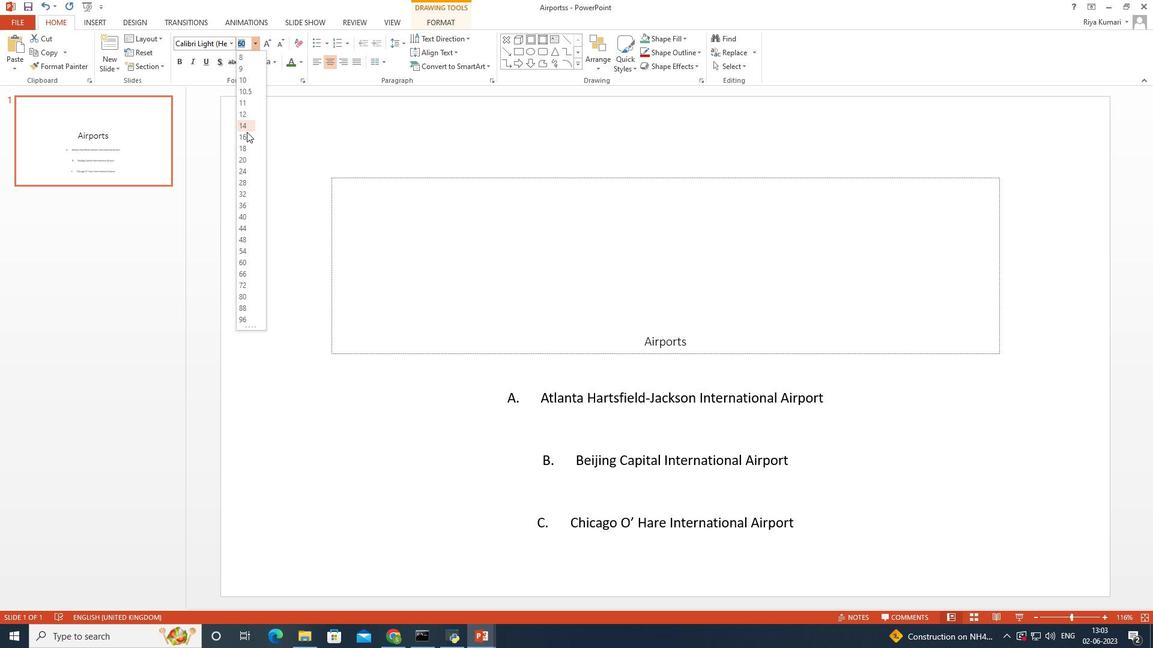 
Action: Mouse pressed left at (246, 136)
Screenshot: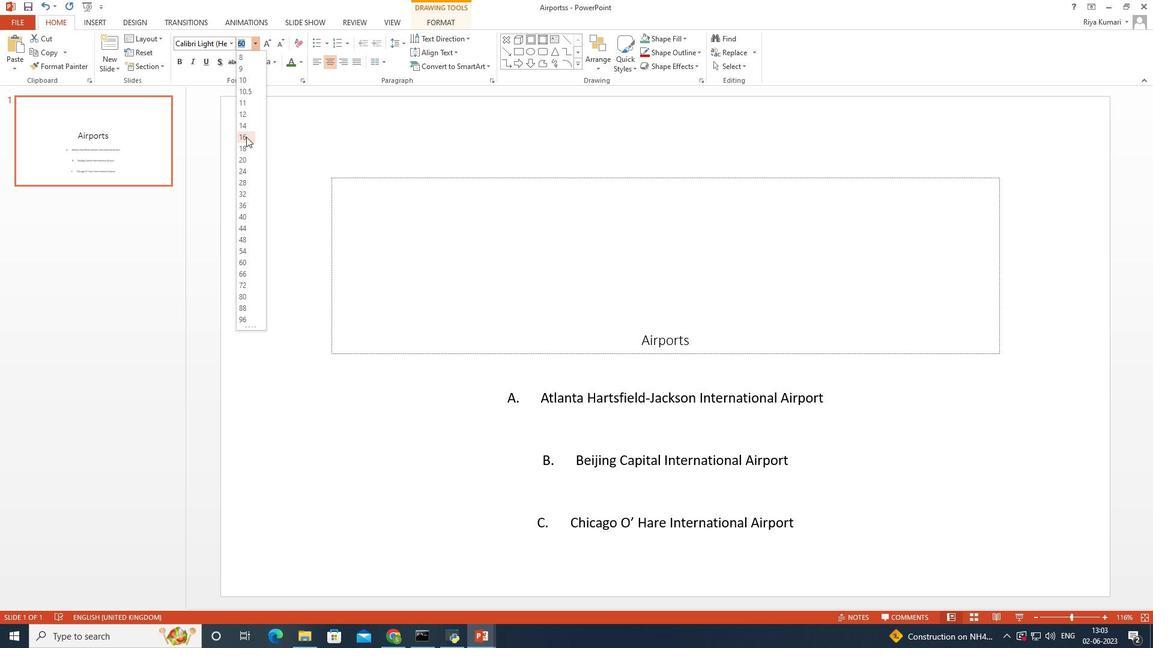
Action: Mouse moved to (857, 309)
Screenshot: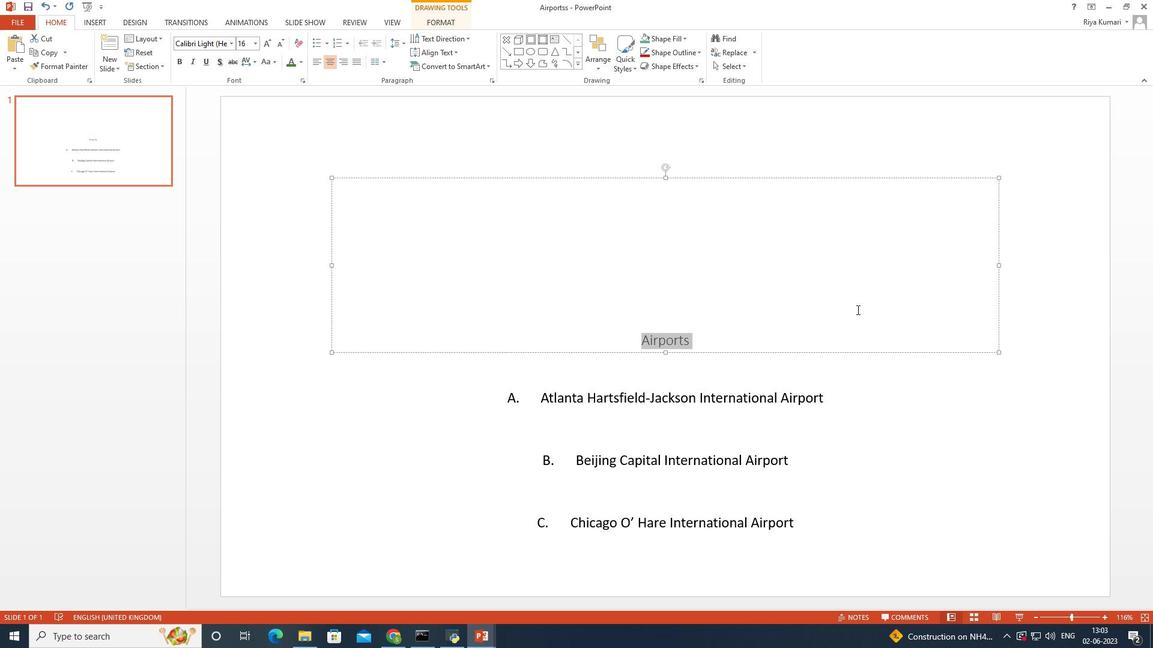 
Action: Mouse pressed left at (857, 309)
Screenshot: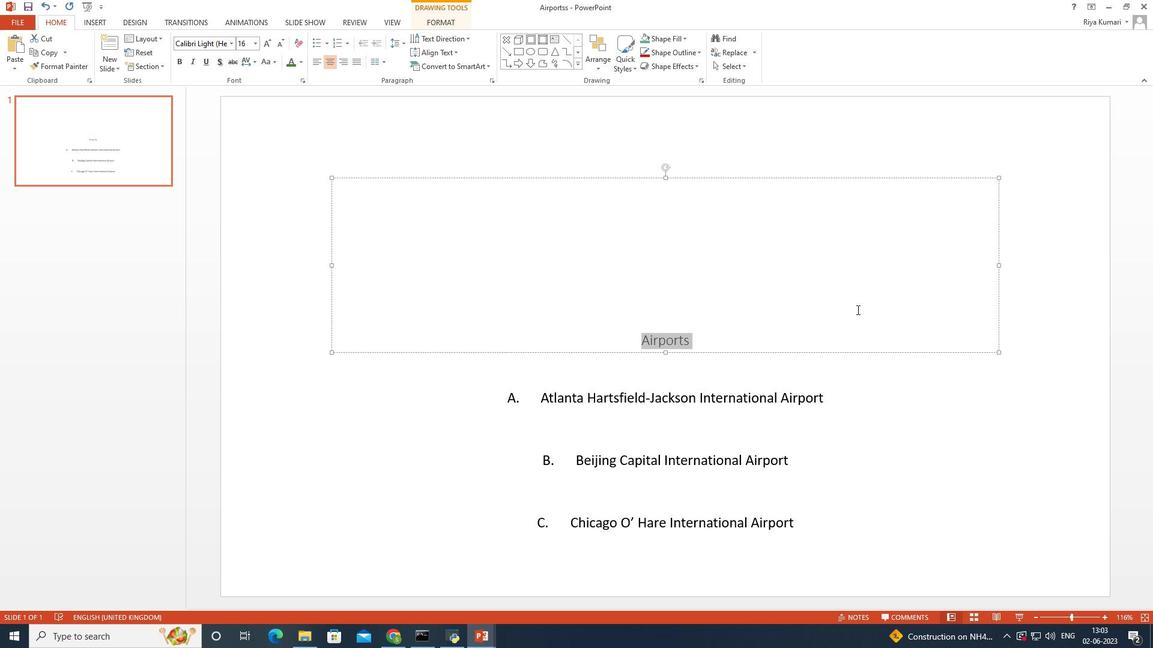 
Action: Mouse moved to (856, 361)
Screenshot: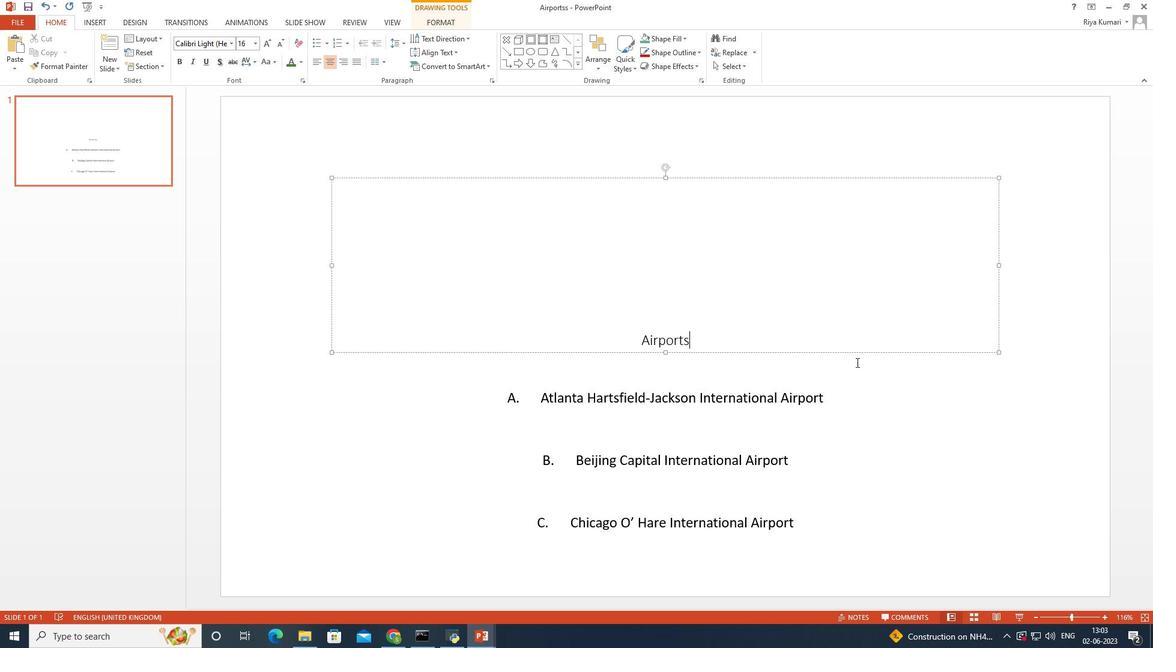 
